 Task: Look for space in Nīmbāhera, India from 4th June, 2023 to 8th June, 2023 for 2 adults in price range Rs.8000 to Rs.16000. Place can be private room with 1  bedroom having 1 bed and 1 bathroom. Property type can be house, flat, guest house, hotel. Amenities needed are: washing machine. Booking option can be shelf check-in. Required host language is English.
Action: Mouse moved to (431, 76)
Screenshot: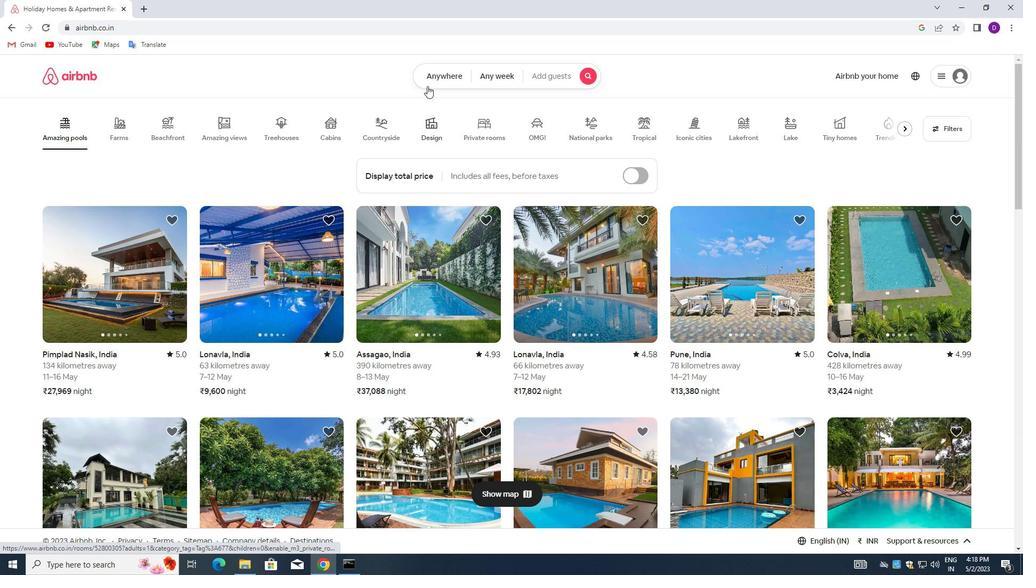 
Action: Mouse pressed left at (431, 76)
Screenshot: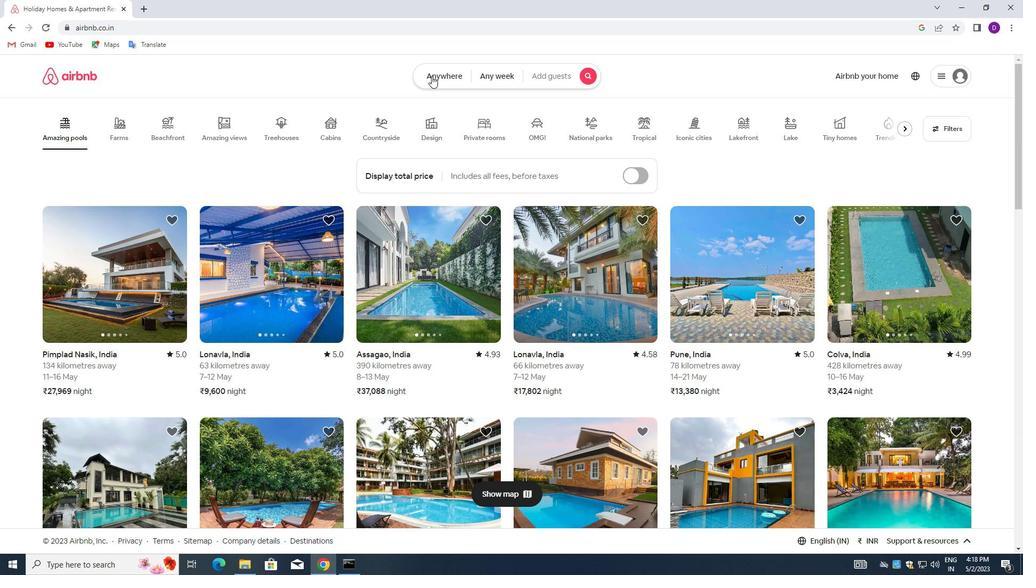 
Action: Mouse moved to (322, 123)
Screenshot: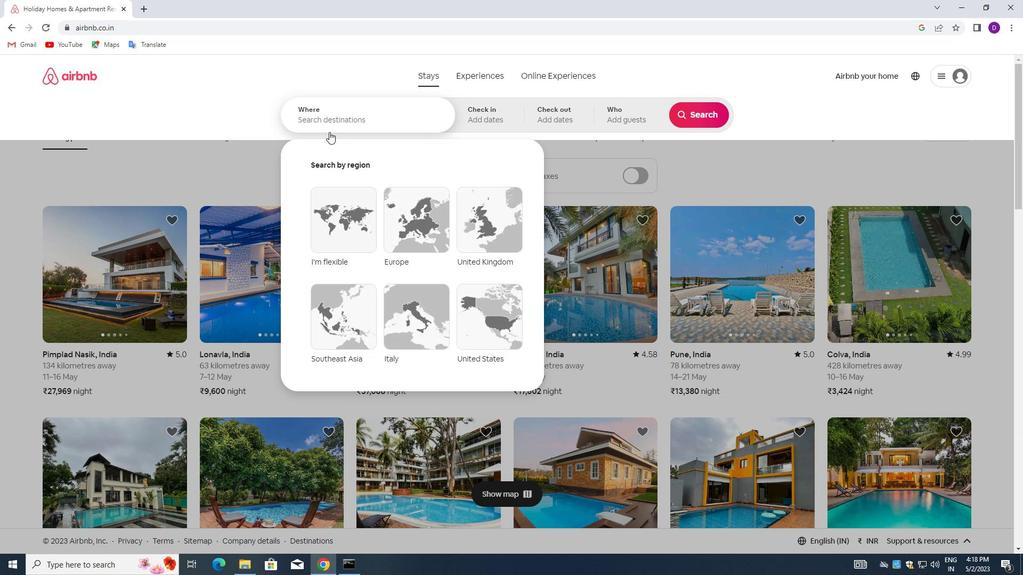 
Action: Mouse pressed left at (322, 123)
Screenshot: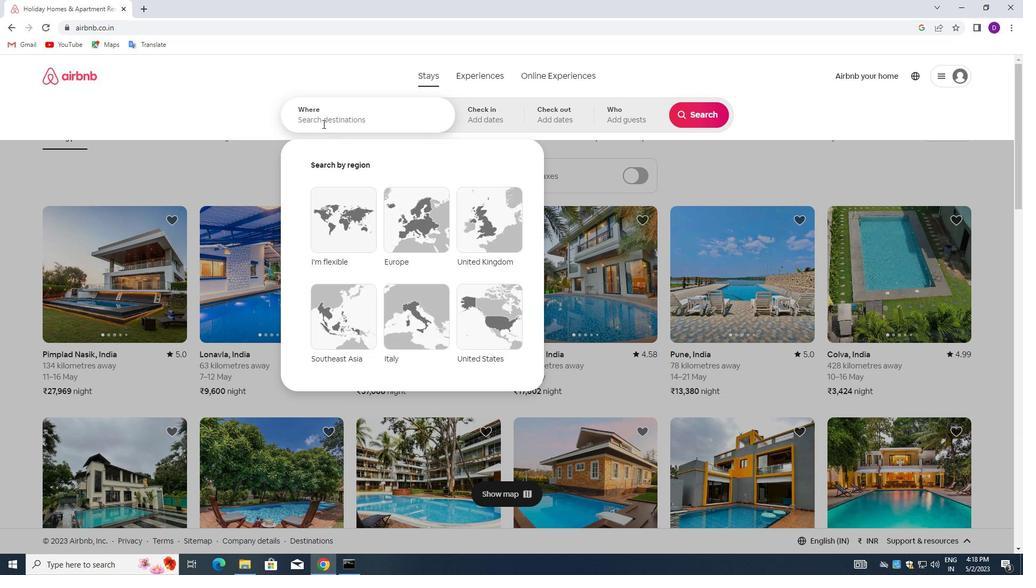 
Action: Mouse moved to (244, 118)
Screenshot: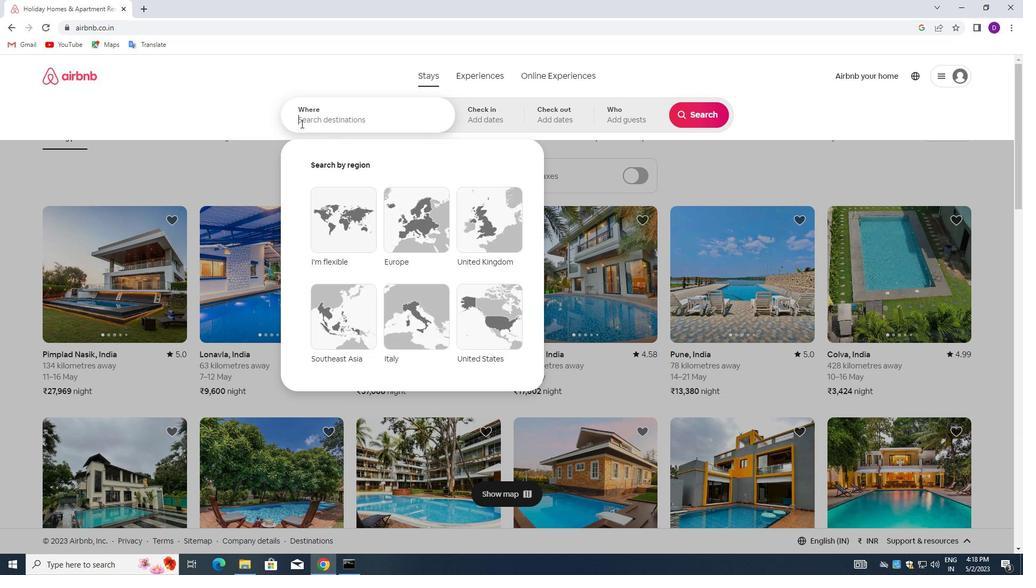 
Action: Key pressed <Key.shift>NIMVA<Key.backspace><Key.backspace>BAJE<Key.backspace><Key.backspace>HERA,<Key.space><Key.shift>INDIA<Key.enter>
Screenshot: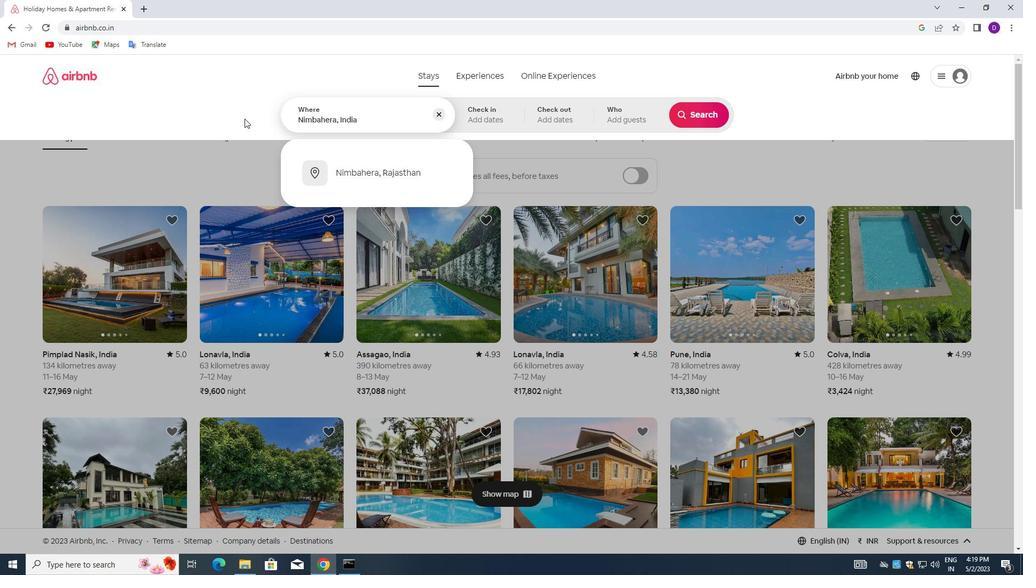 
Action: Mouse moved to (537, 270)
Screenshot: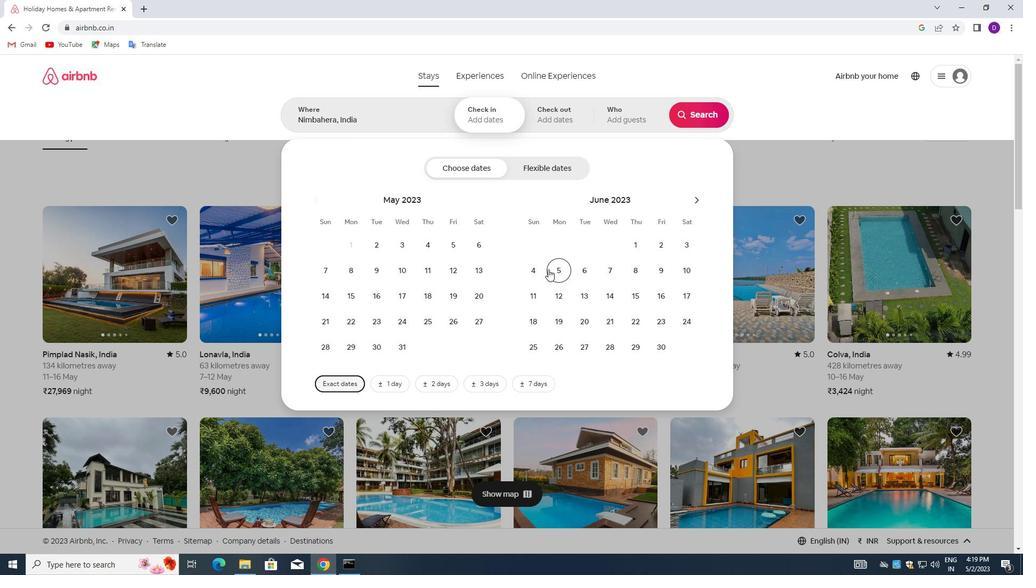 
Action: Mouse pressed left at (537, 270)
Screenshot: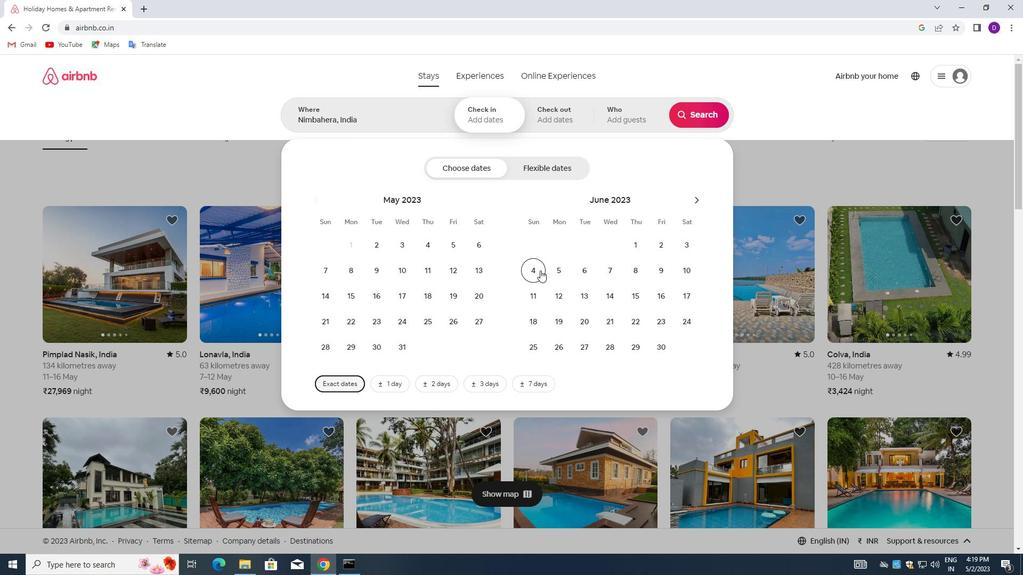 
Action: Mouse moved to (643, 269)
Screenshot: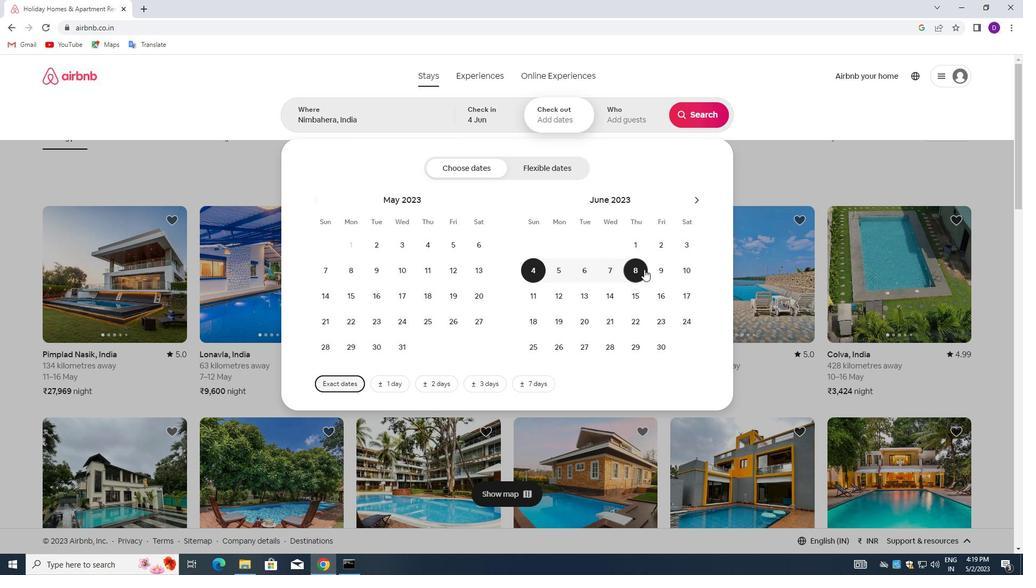 
Action: Mouse pressed left at (643, 269)
Screenshot: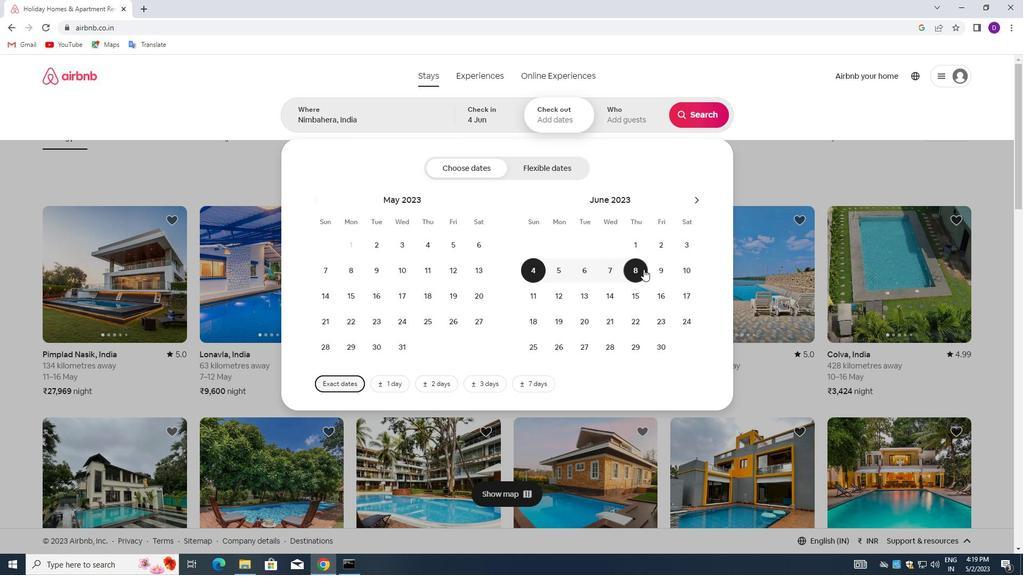
Action: Mouse moved to (622, 122)
Screenshot: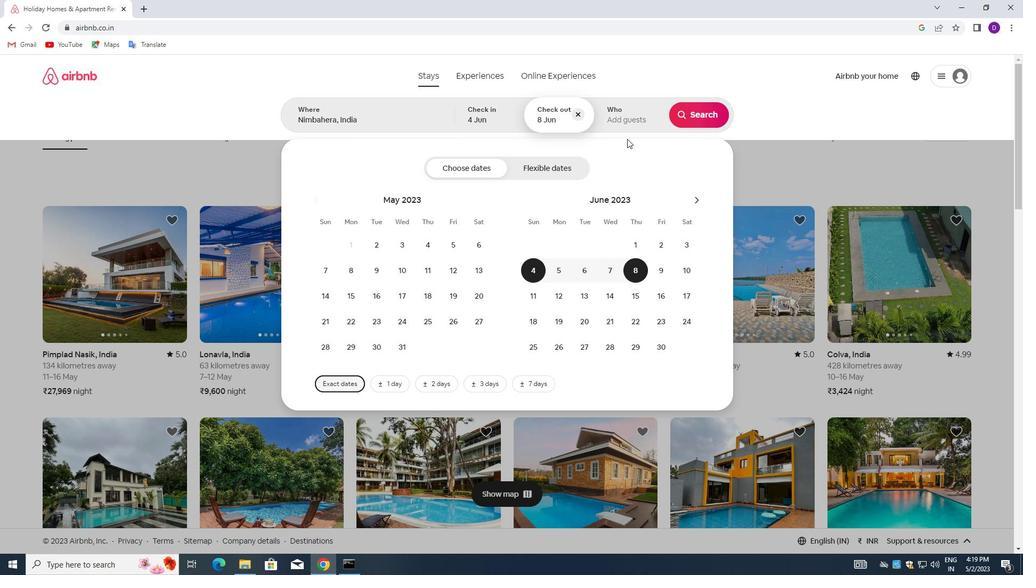 
Action: Mouse pressed left at (622, 122)
Screenshot: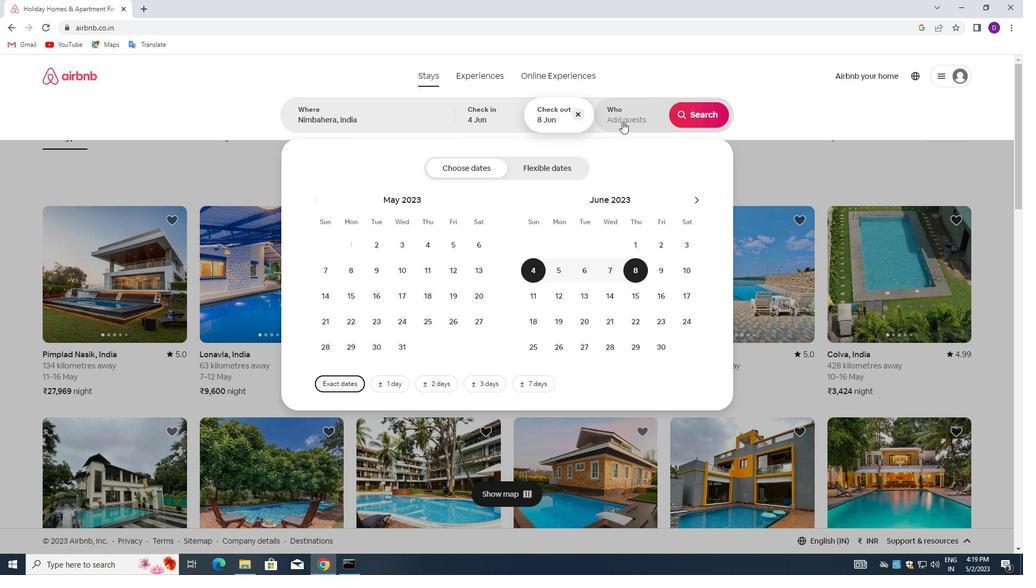 
Action: Mouse moved to (704, 170)
Screenshot: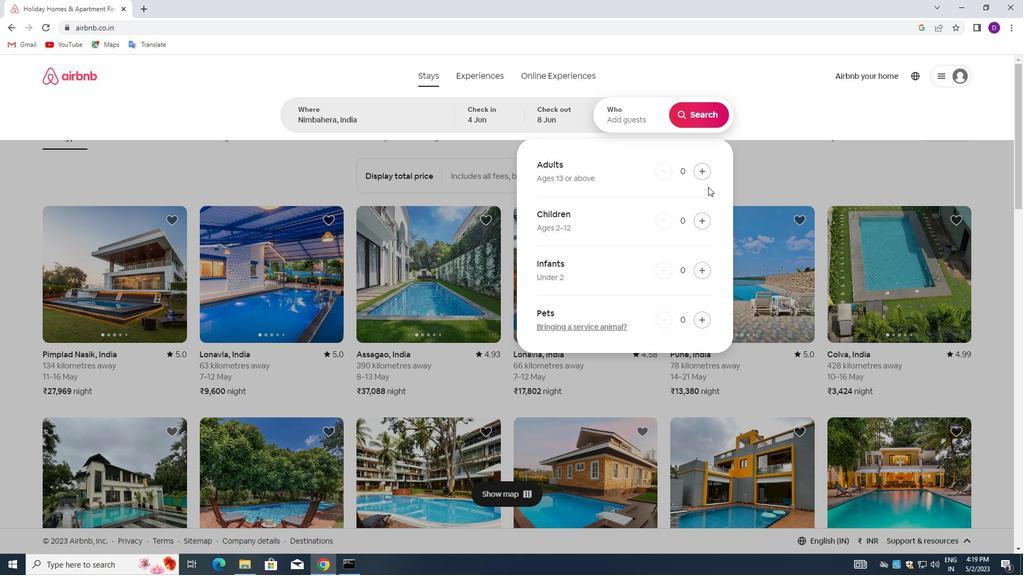 
Action: Mouse pressed left at (704, 170)
Screenshot: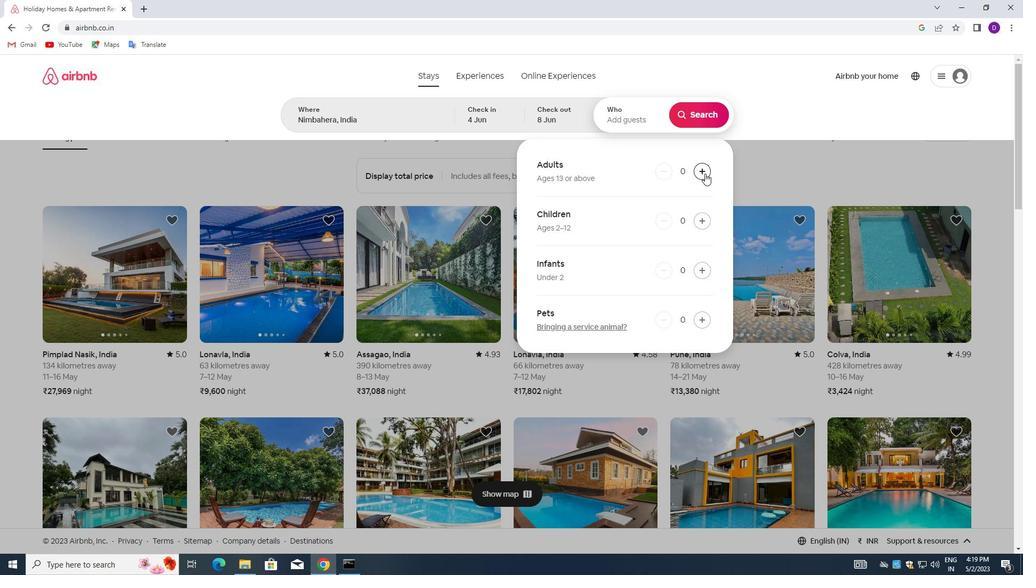 
Action: Mouse pressed left at (704, 170)
Screenshot: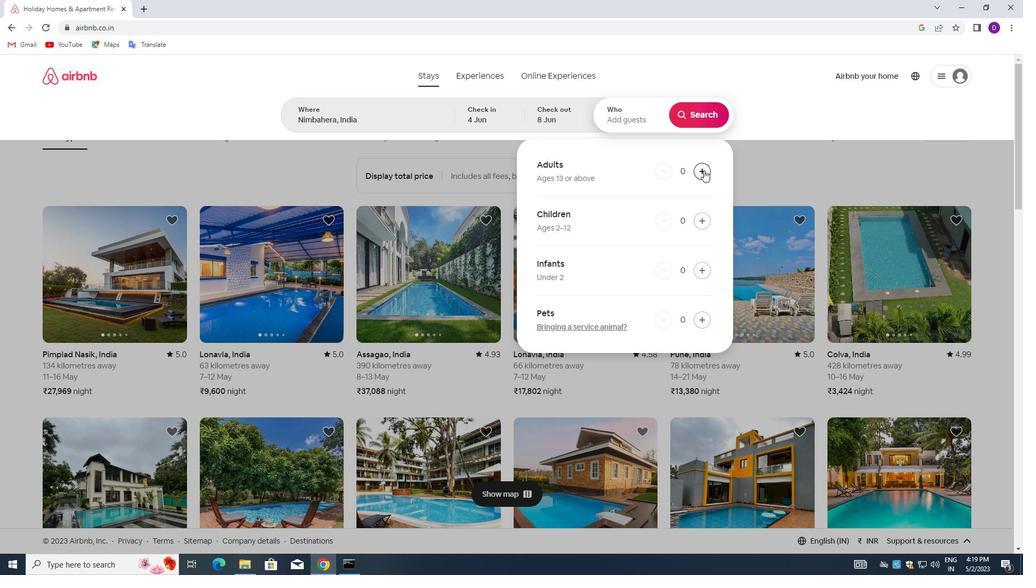 
Action: Mouse moved to (699, 107)
Screenshot: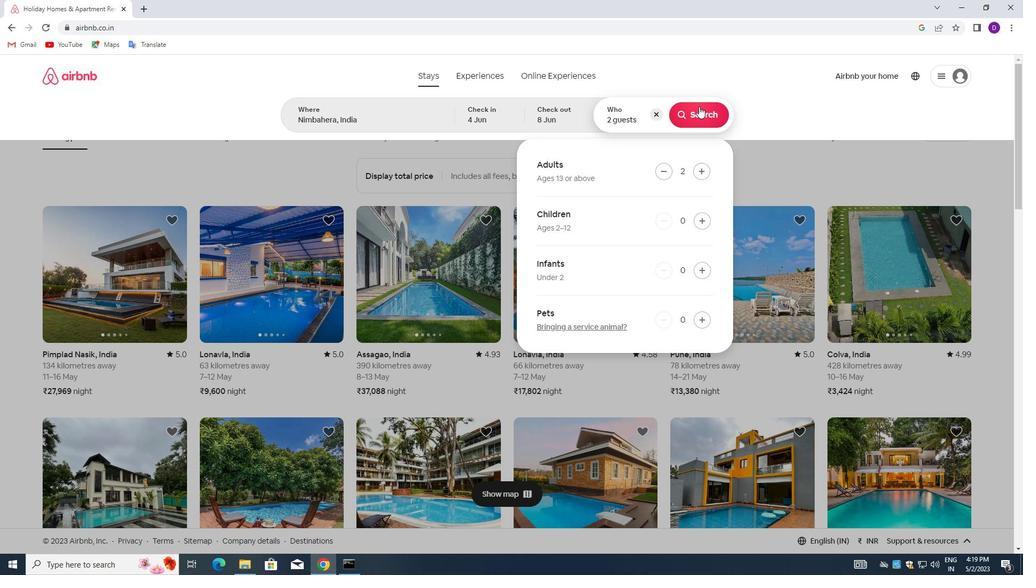 
Action: Mouse pressed left at (699, 107)
Screenshot: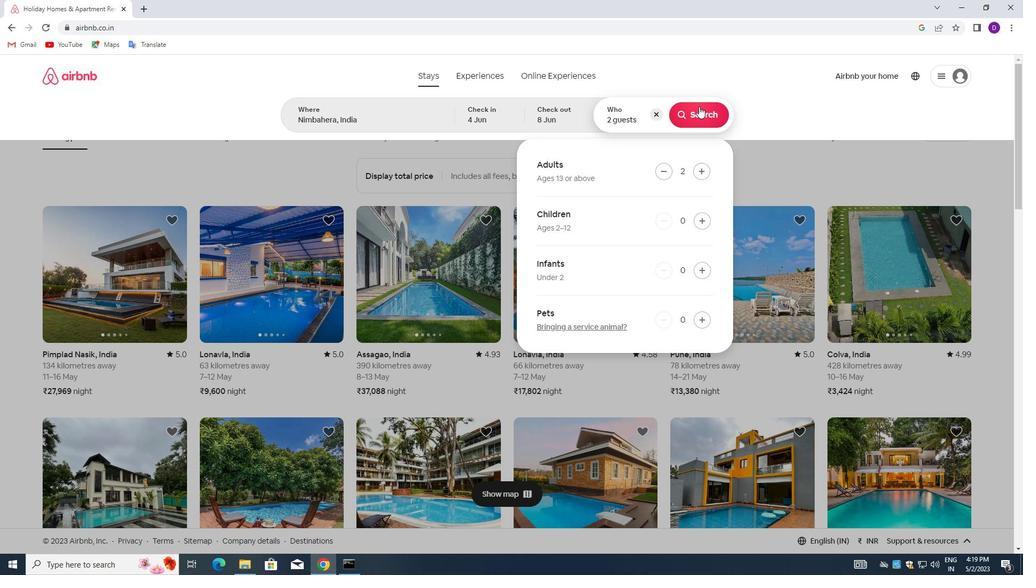
Action: Mouse moved to (969, 123)
Screenshot: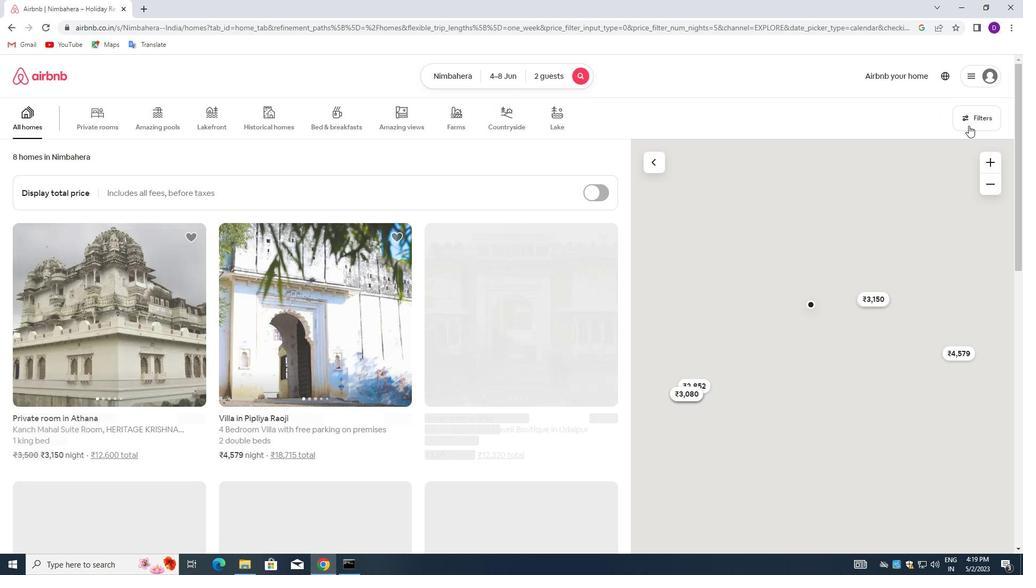 
Action: Mouse pressed left at (969, 123)
Screenshot: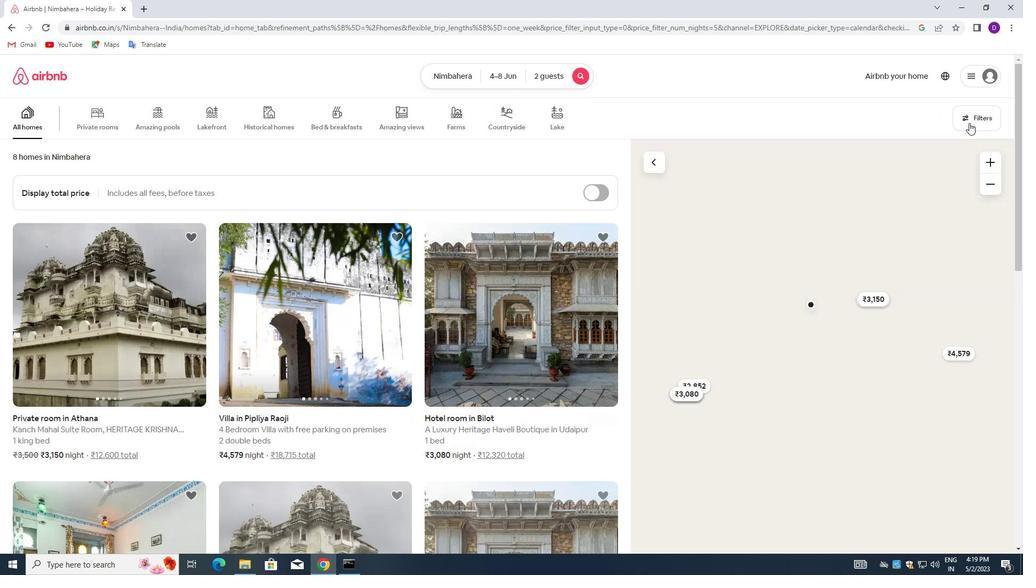 
Action: Mouse moved to (384, 254)
Screenshot: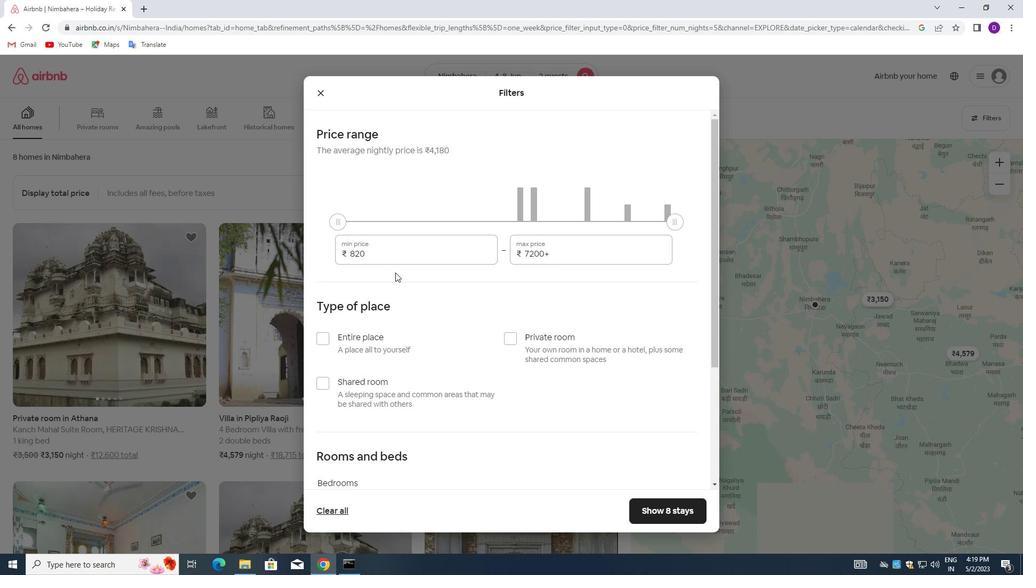 
Action: Mouse pressed left at (384, 254)
Screenshot: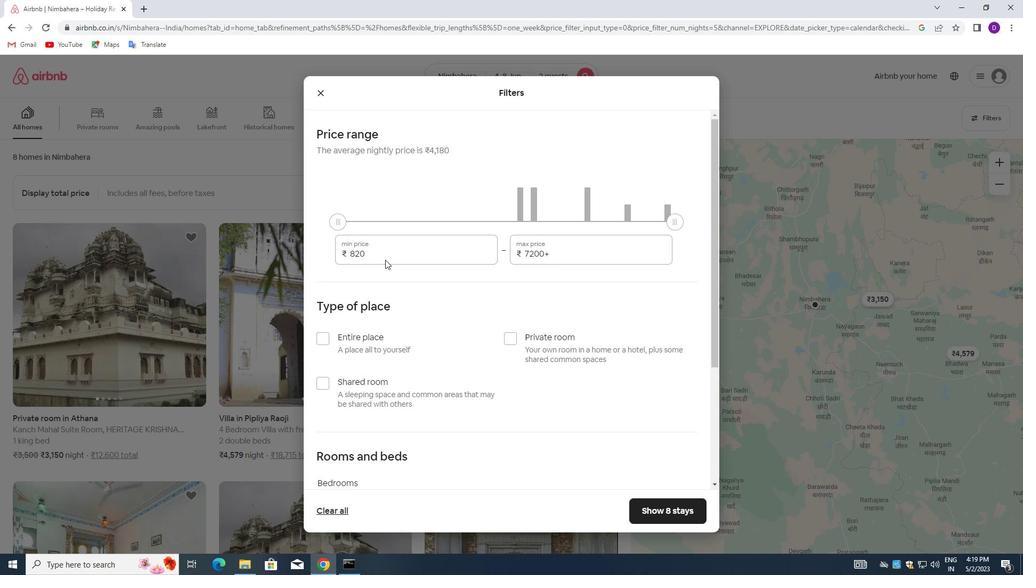 
Action: Mouse pressed left at (384, 254)
Screenshot: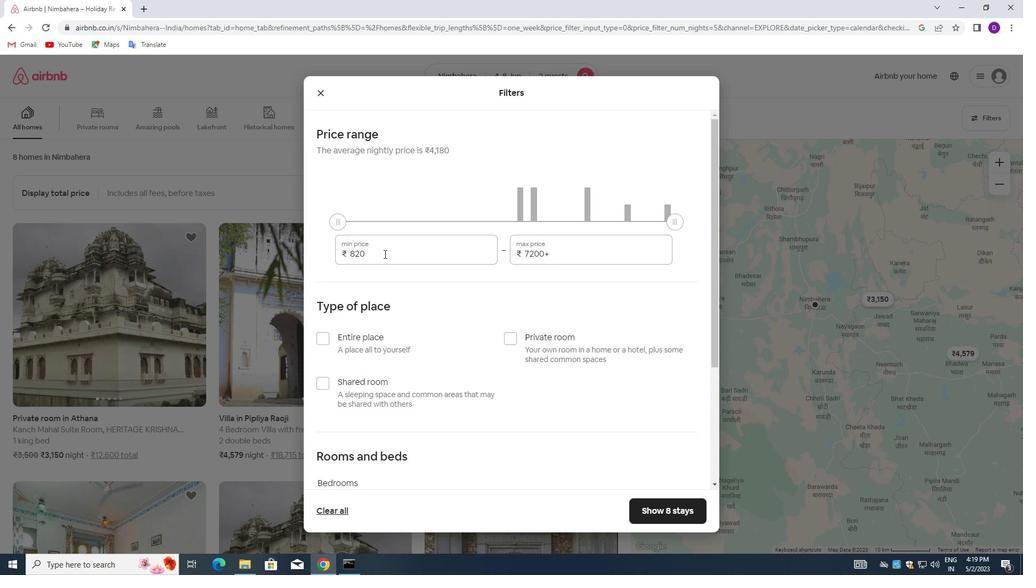 
Action: Key pressed 8000<Key.tab>16000
Screenshot: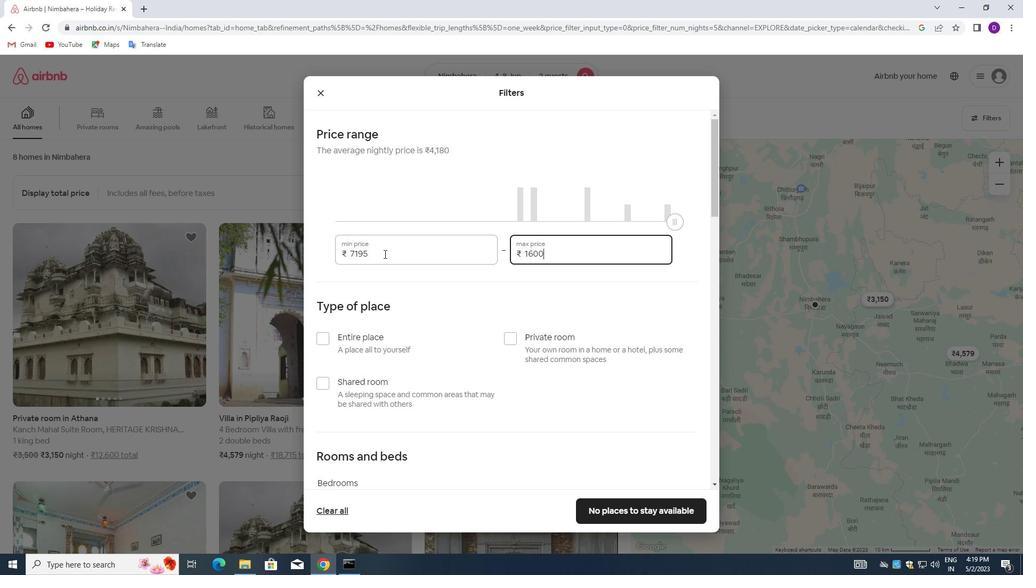 
Action: Mouse moved to (413, 297)
Screenshot: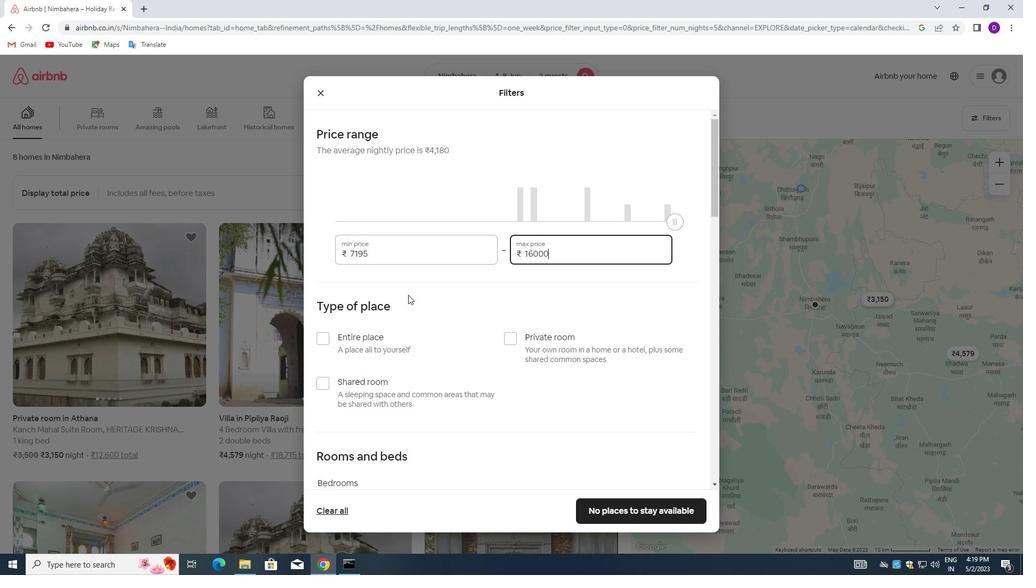 
Action: Mouse scrolled (413, 296) with delta (0, 0)
Screenshot: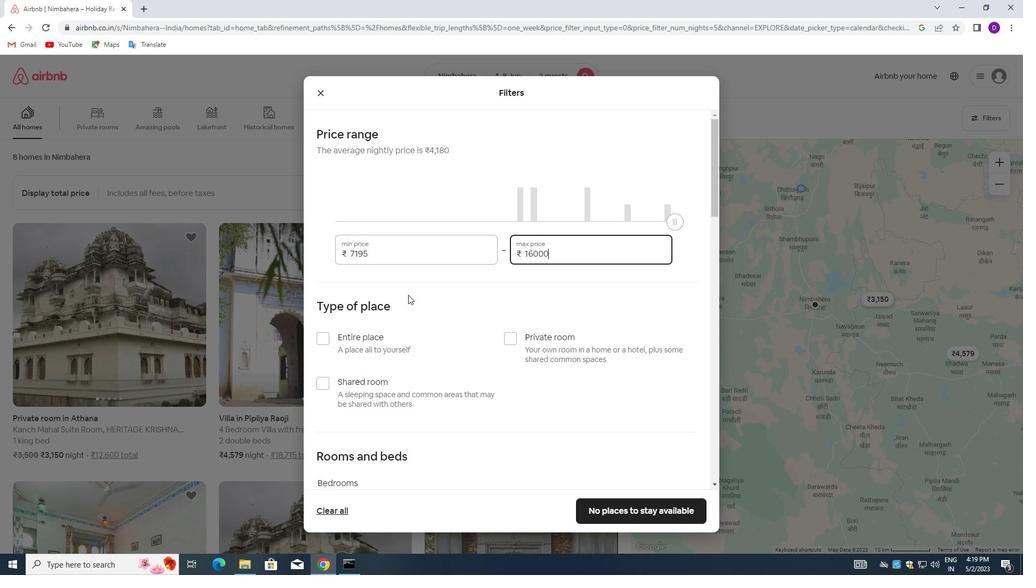 
Action: Mouse moved to (505, 288)
Screenshot: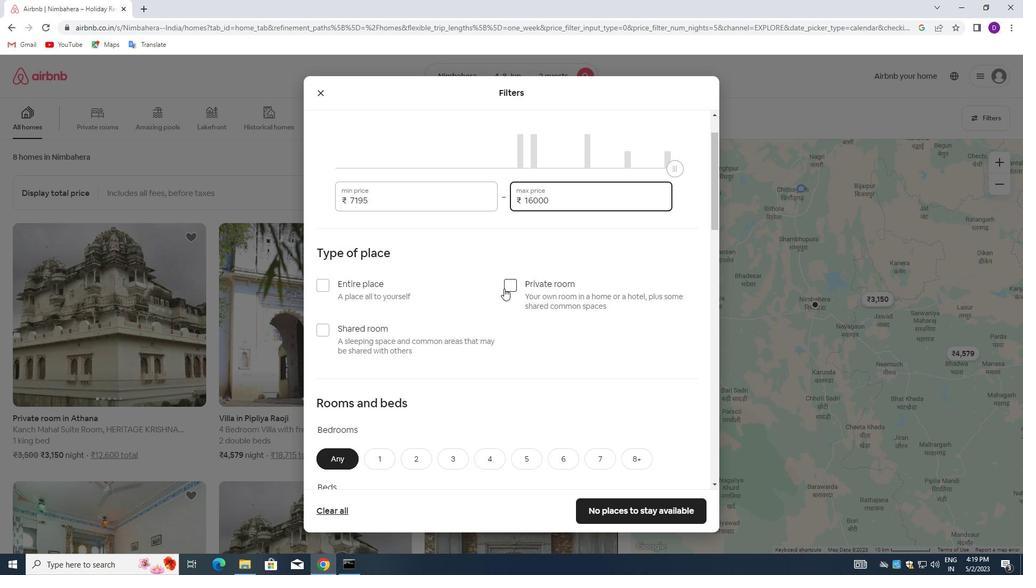 
Action: Mouse pressed left at (505, 288)
Screenshot: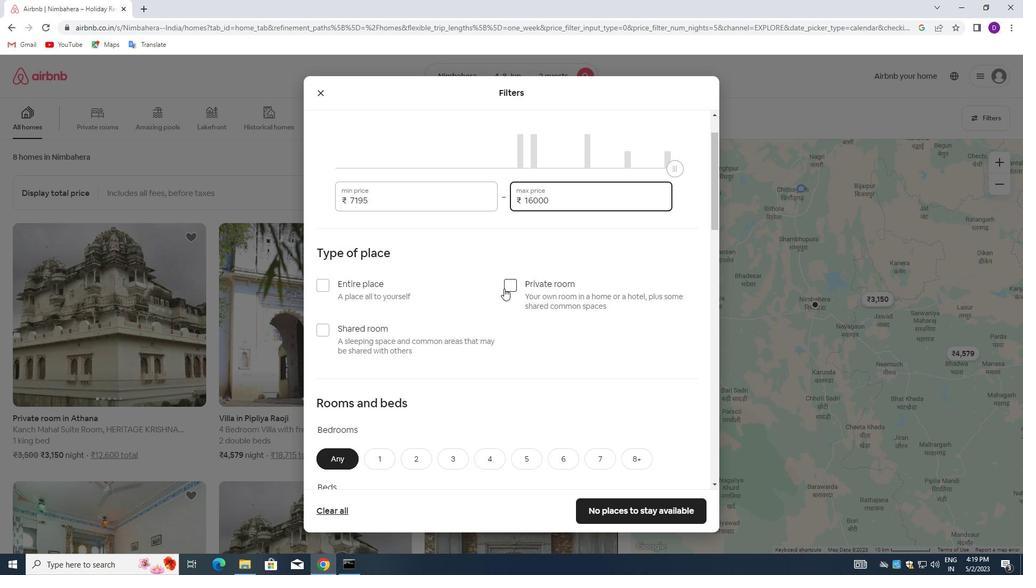 
Action: Mouse moved to (505, 293)
Screenshot: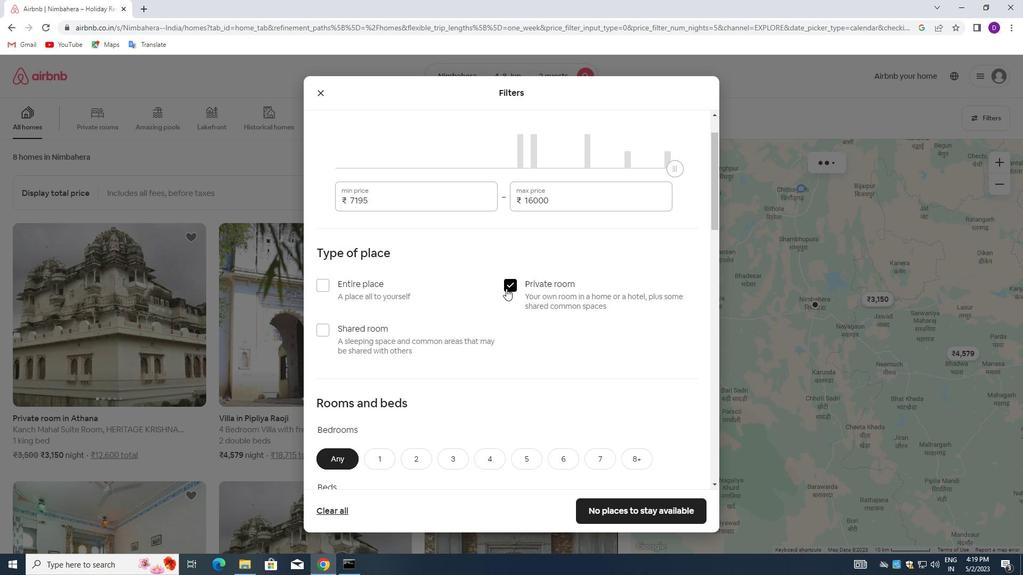 
Action: Mouse scrolled (505, 293) with delta (0, 0)
Screenshot: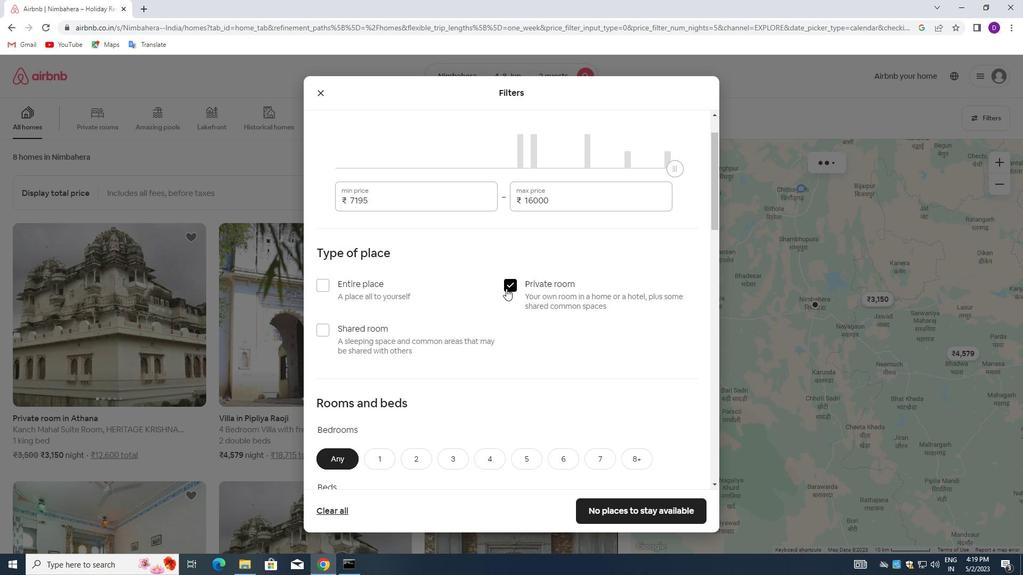 
Action: Mouse moved to (496, 299)
Screenshot: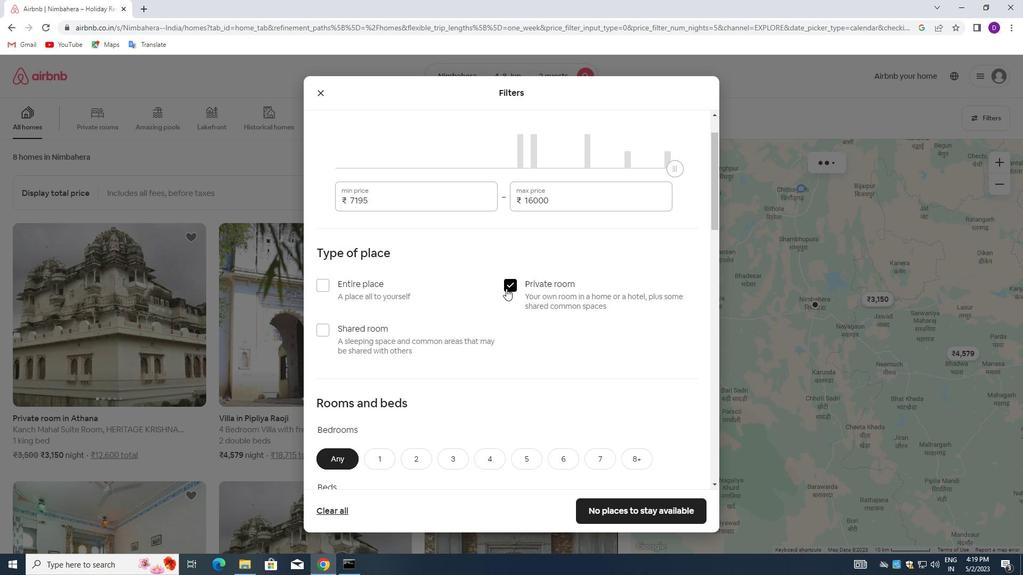 
Action: Mouse scrolled (496, 298) with delta (0, 0)
Screenshot: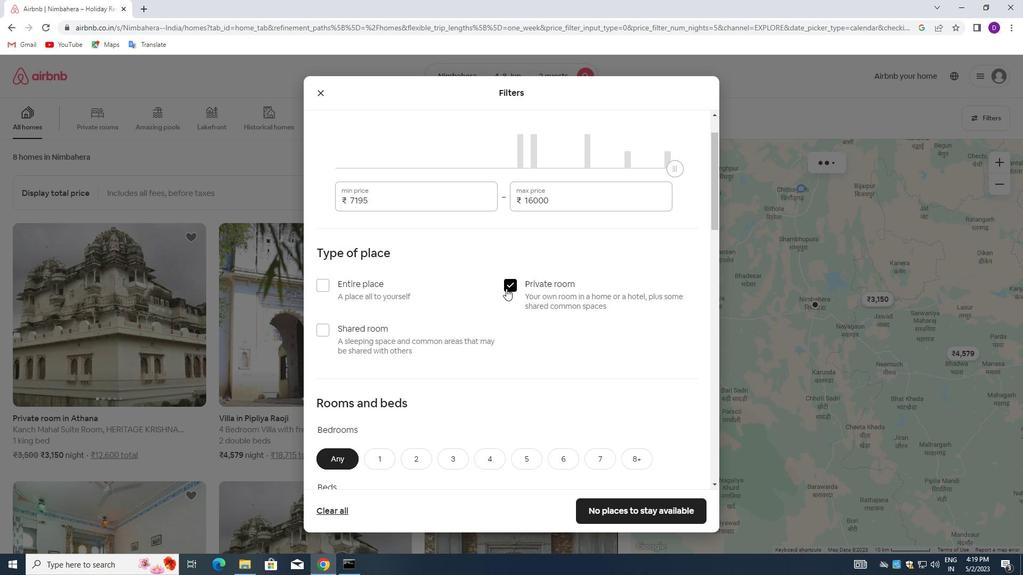 
Action: Mouse moved to (494, 301)
Screenshot: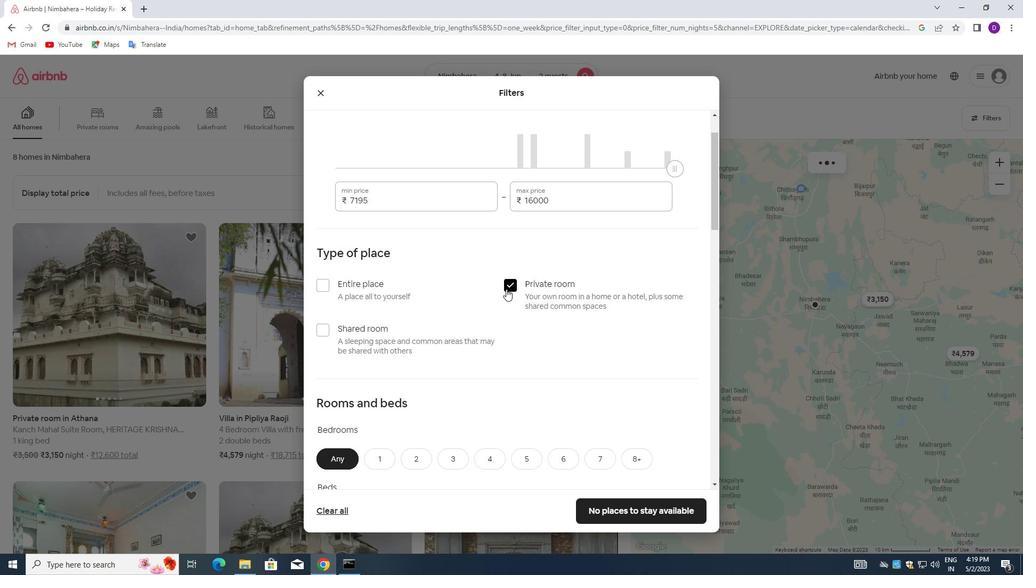 
Action: Mouse scrolled (494, 300) with delta (0, 0)
Screenshot: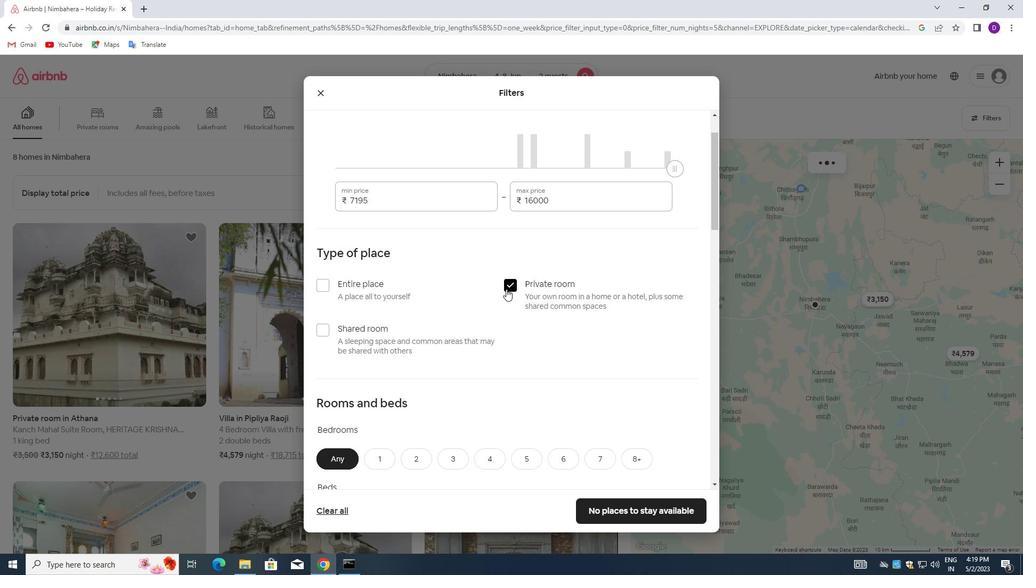 
Action: Mouse moved to (493, 301)
Screenshot: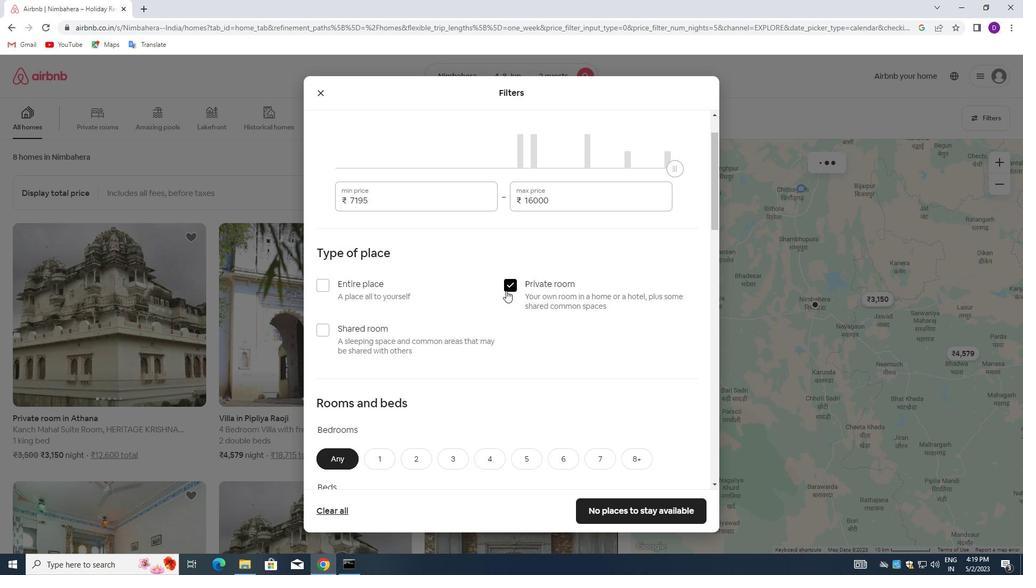 
Action: Mouse scrolled (493, 301) with delta (0, 0)
Screenshot: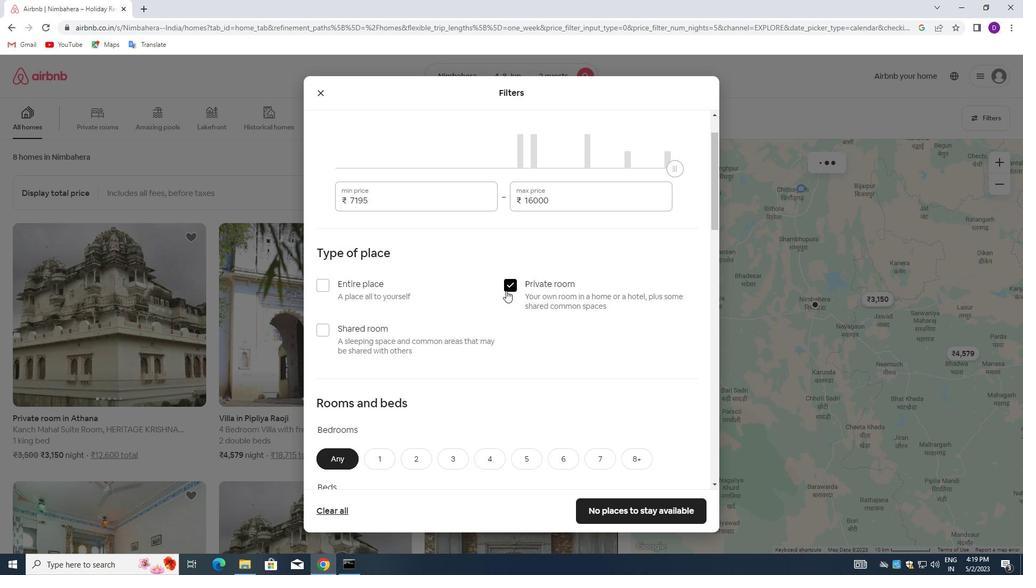 
Action: Mouse moved to (371, 239)
Screenshot: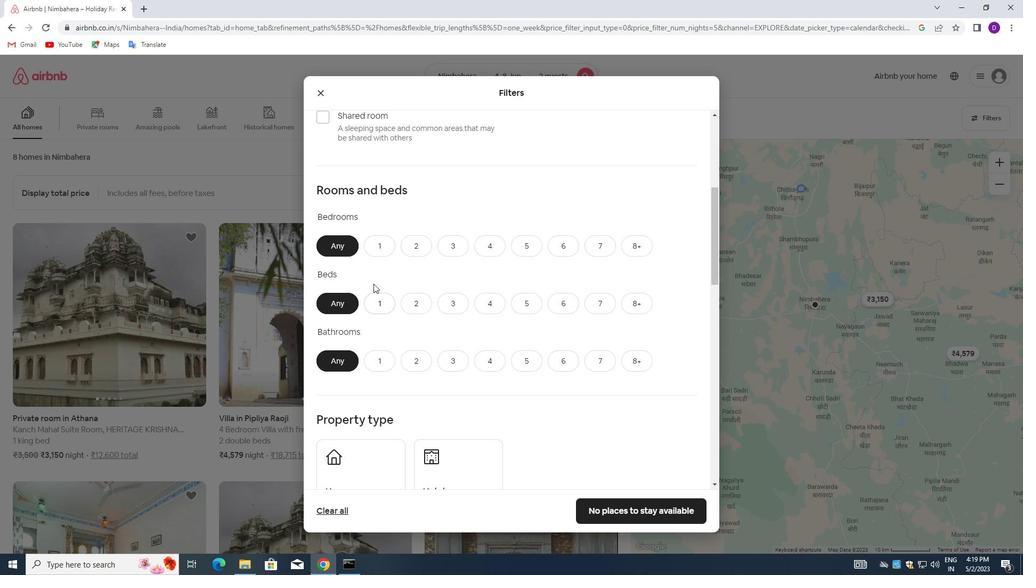 
Action: Mouse pressed left at (371, 239)
Screenshot: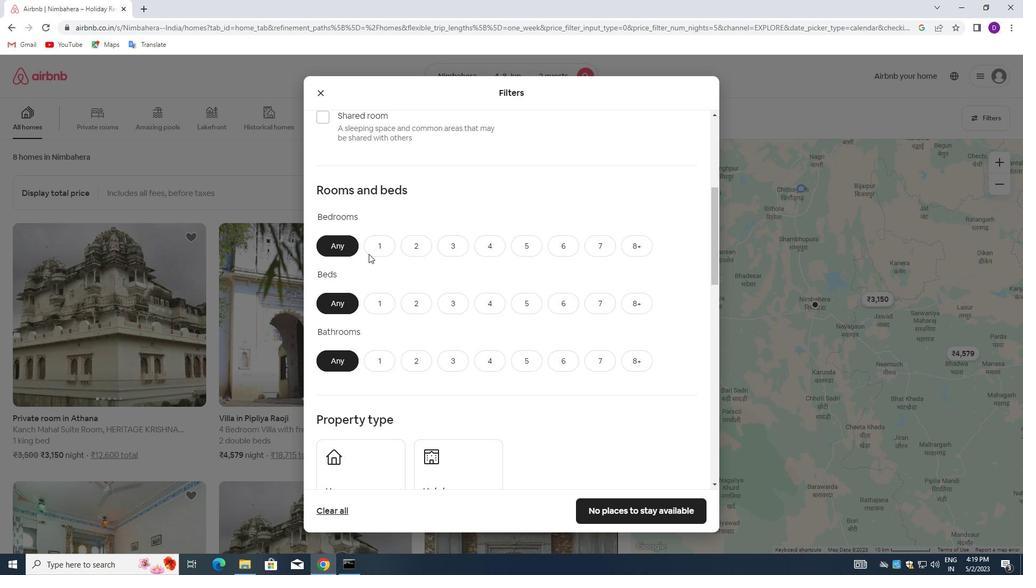 
Action: Mouse moved to (386, 298)
Screenshot: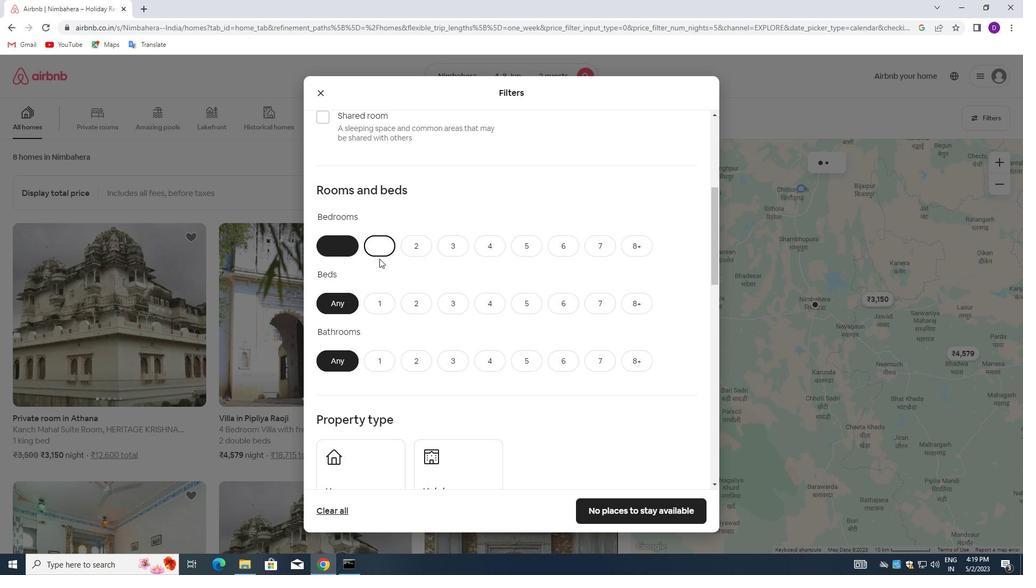 
Action: Mouse pressed left at (386, 298)
Screenshot: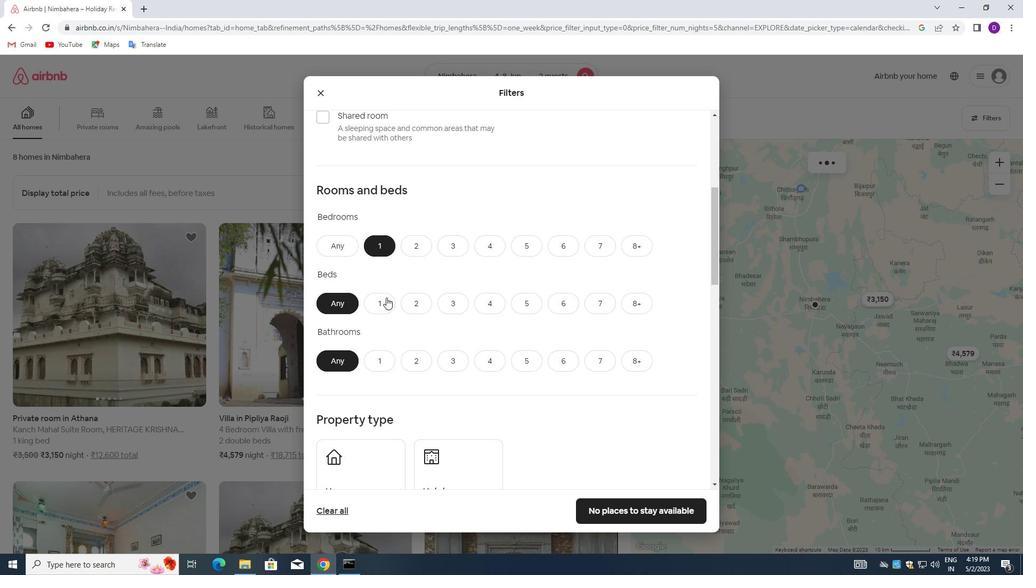 
Action: Mouse moved to (383, 355)
Screenshot: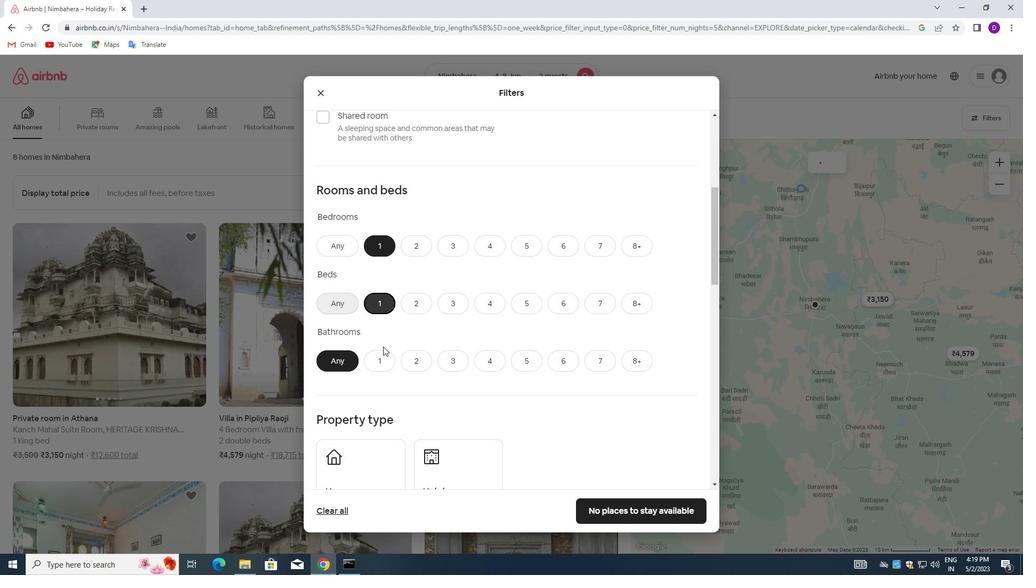 
Action: Mouse pressed left at (383, 355)
Screenshot: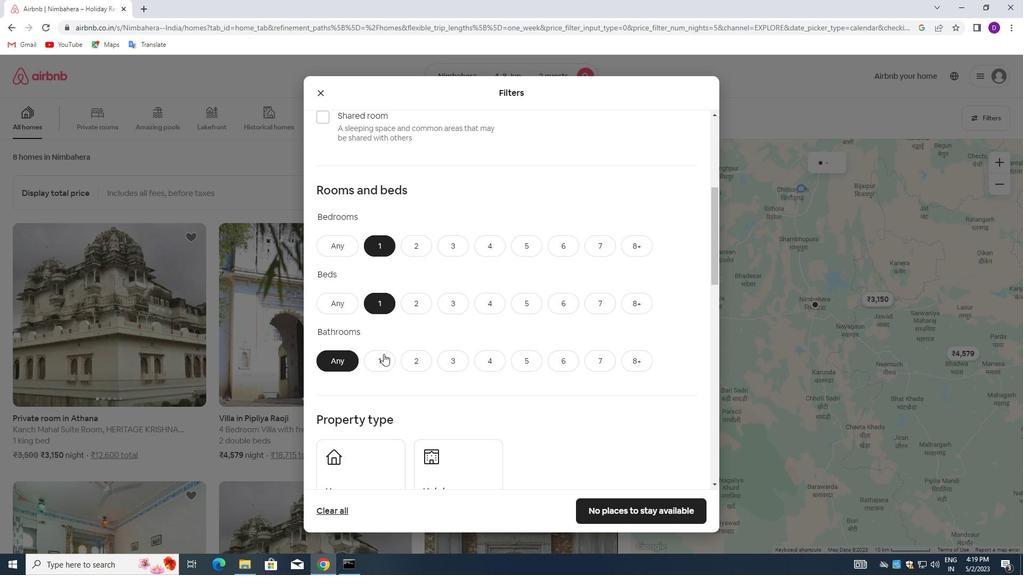 
Action: Mouse moved to (415, 315)
Screenshot: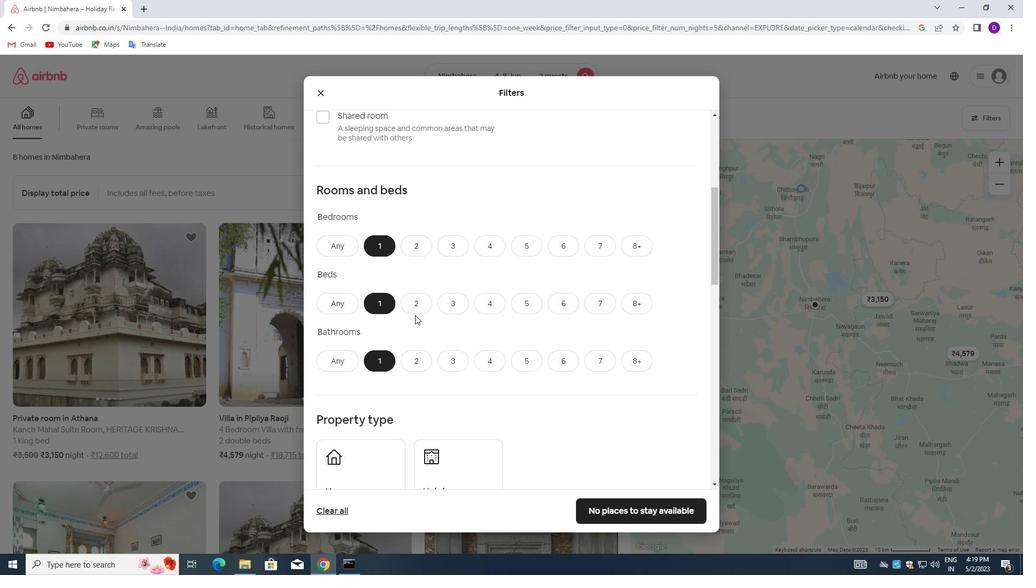 
Action: Mouse scrolled (415, 314) with delta (0, 0)
Screenshot: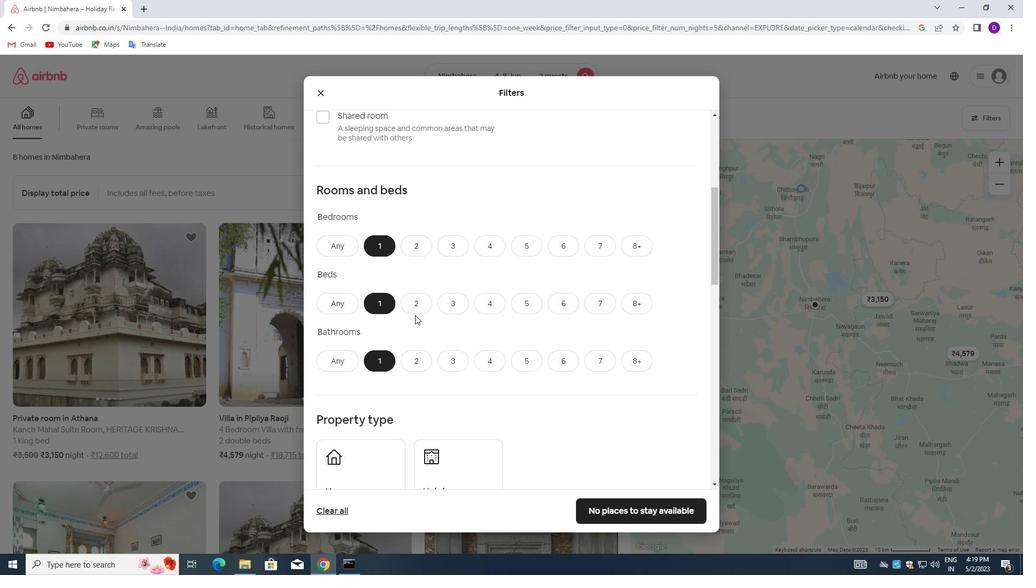 
Action: Mouse moved to (419, 316)
Screenshot: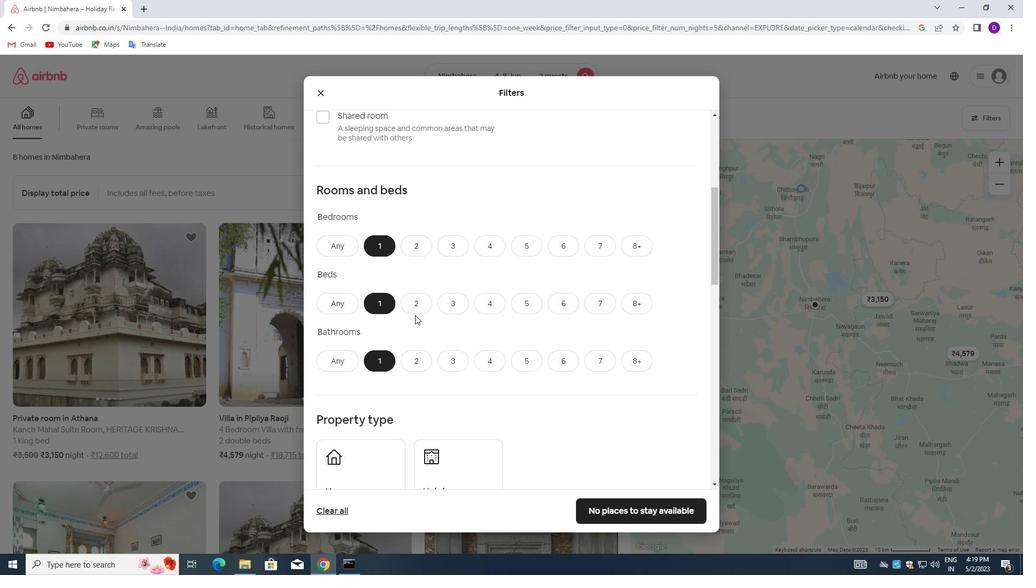 
Action: Mouse scrolled (419, 316) with delta (0, 0)
Screenshot: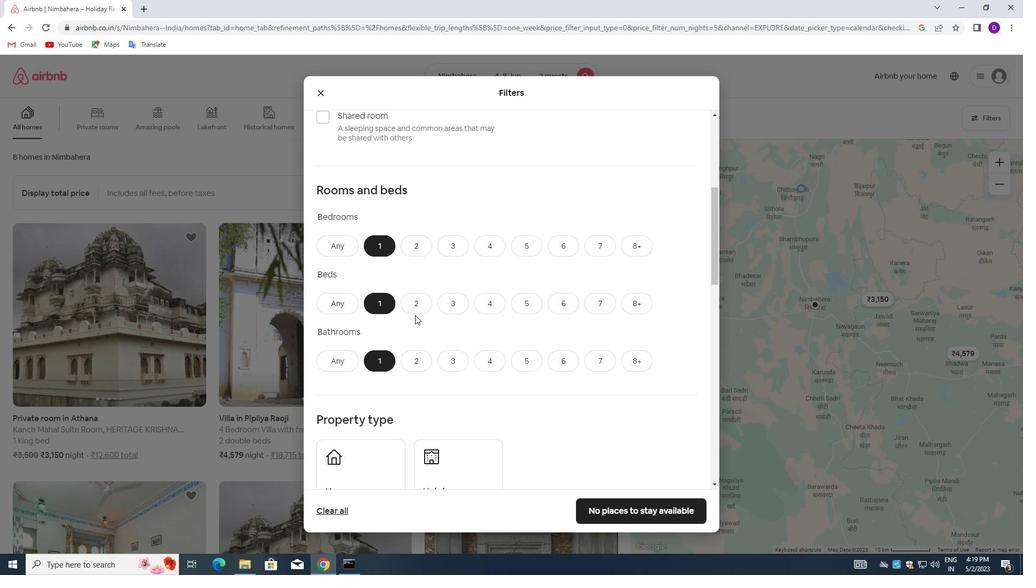 
Action: Mouse moved to (420, 318)
Screenshot: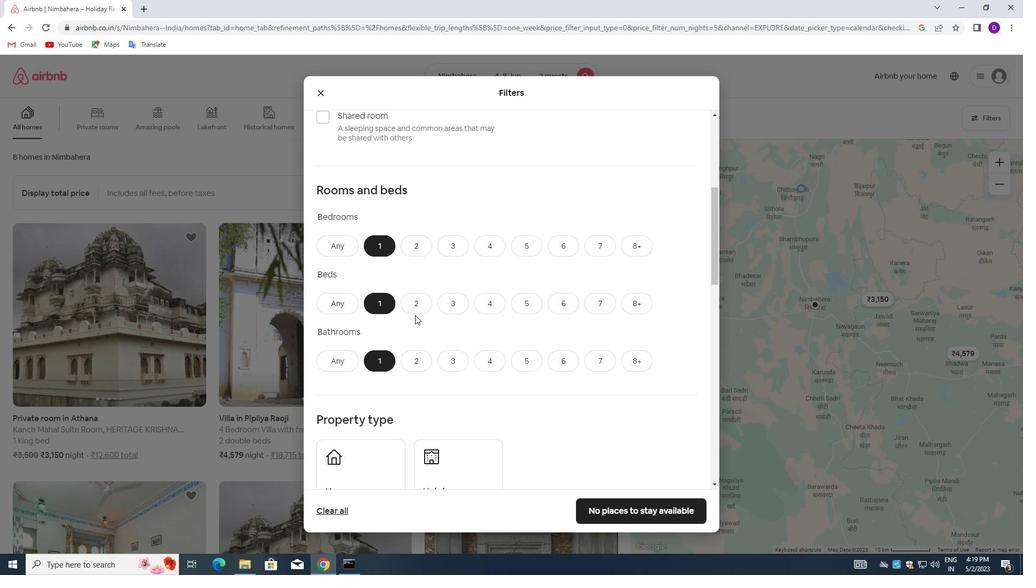 
Action: Mouse scrolled (420, 317) with delta (0, 0)
Screenshot: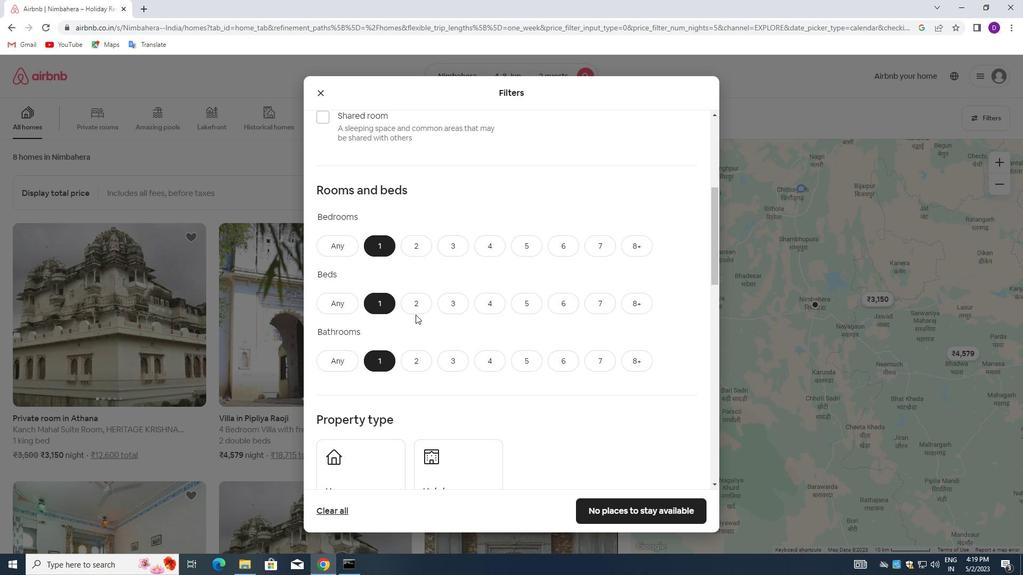 
Action: Mouse moved to (345, 321)
Screenshot: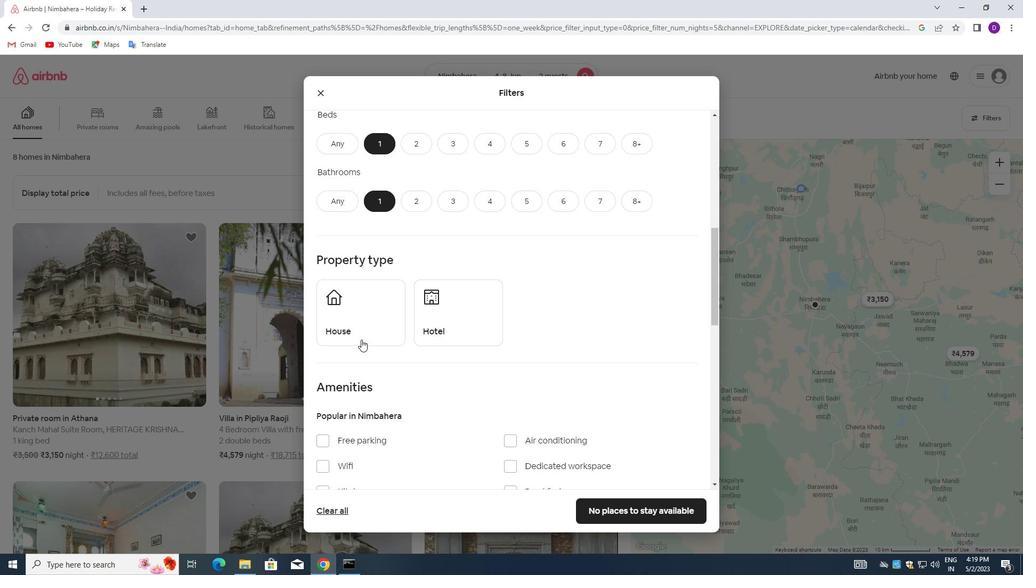 
Action: Mouse pressed left at (345, 321)
Screenshot: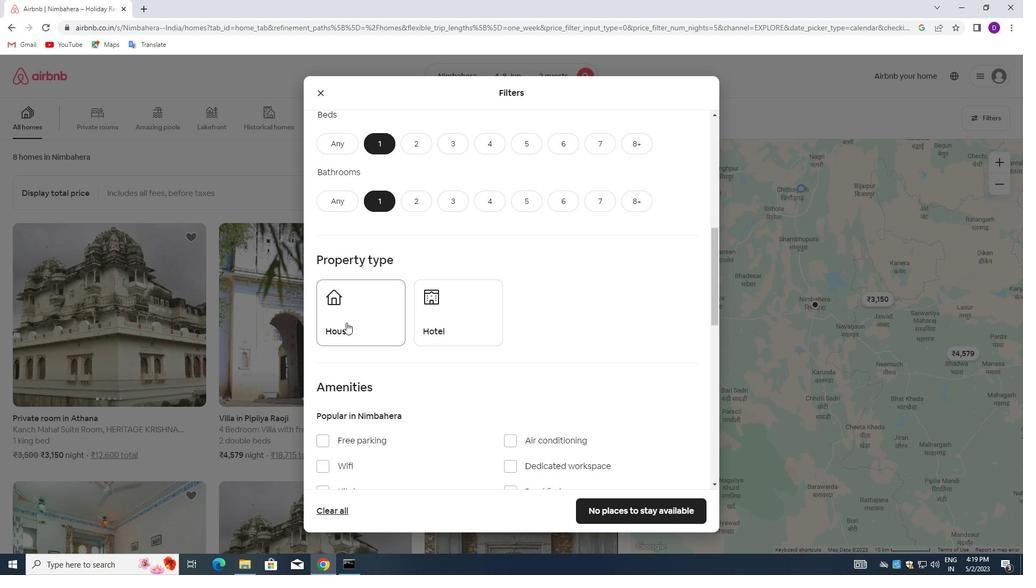 
Action: Mouse moved to (431, 316)
Screenshot: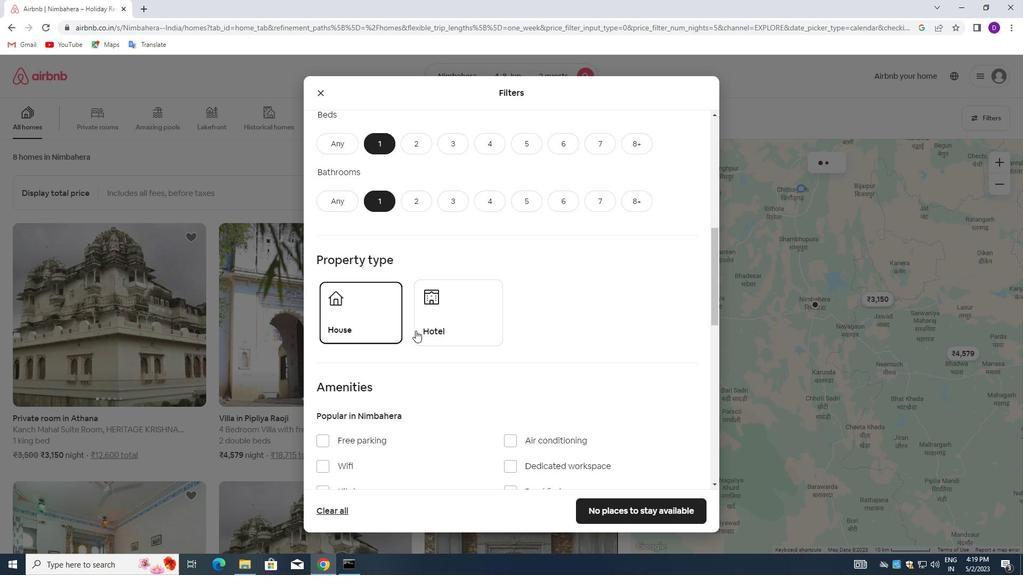 
Action: Mouse pressed left at (431, 316)
Screenshot: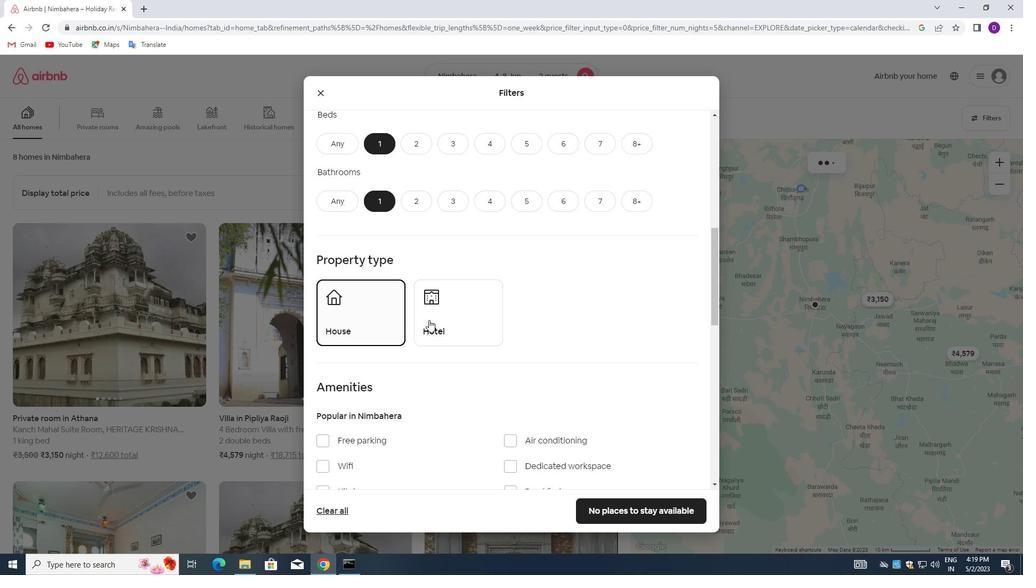 
Action: Mouse moved to (473, 329)
Screenshot: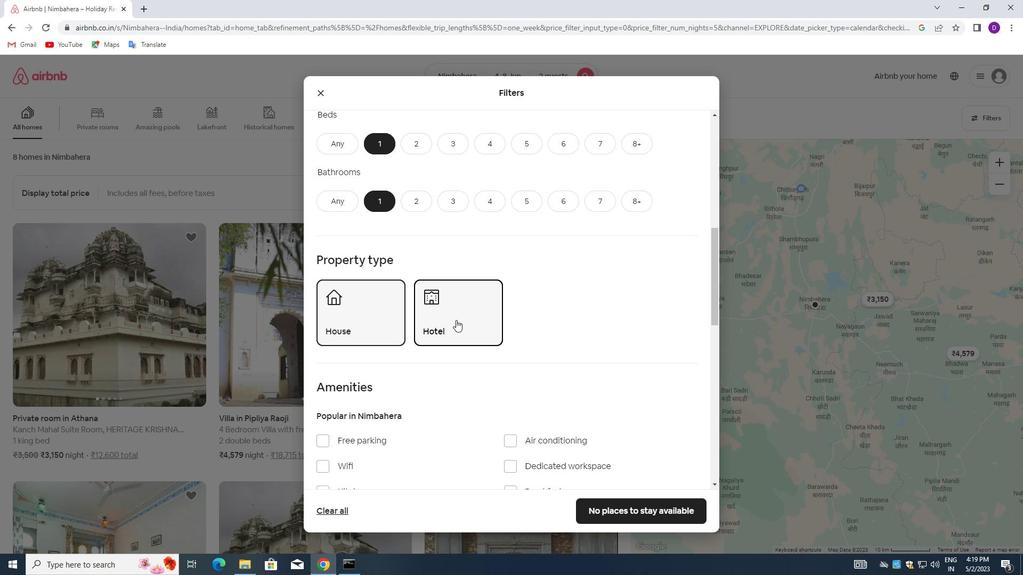 
Action: Mouse scrolled (473, 329) with delta (0, 0)
Screenshot: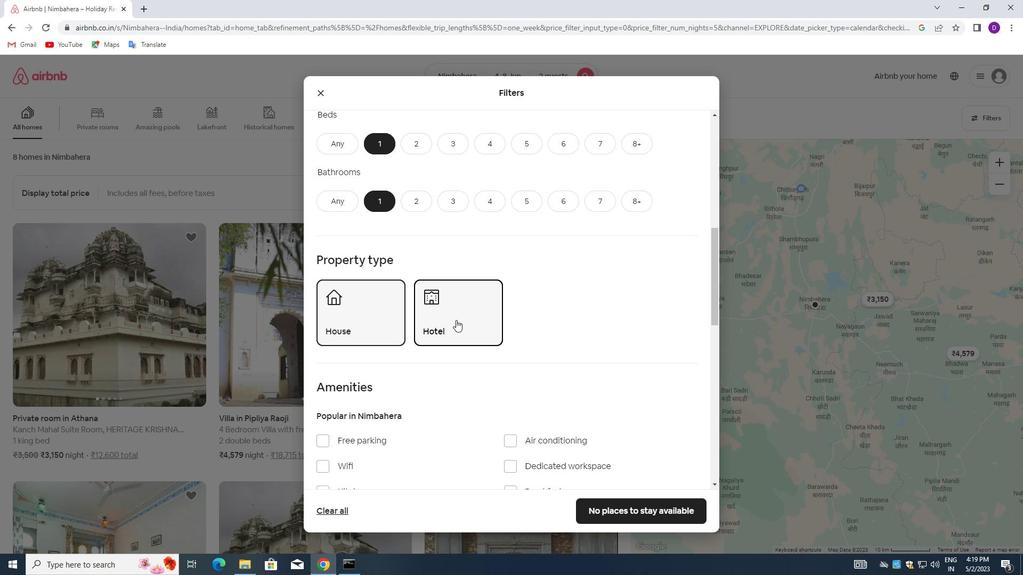
Action: Mouse moved to (474, 330)
Screenshot: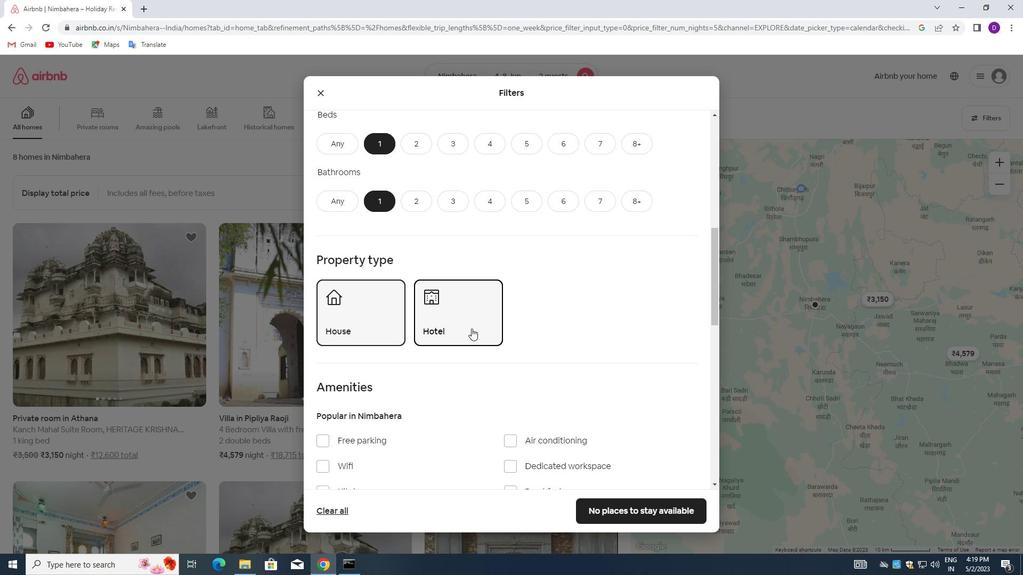 
Action: Mouse scrolled (474, 329) with delta (0, 0)
Screenshot: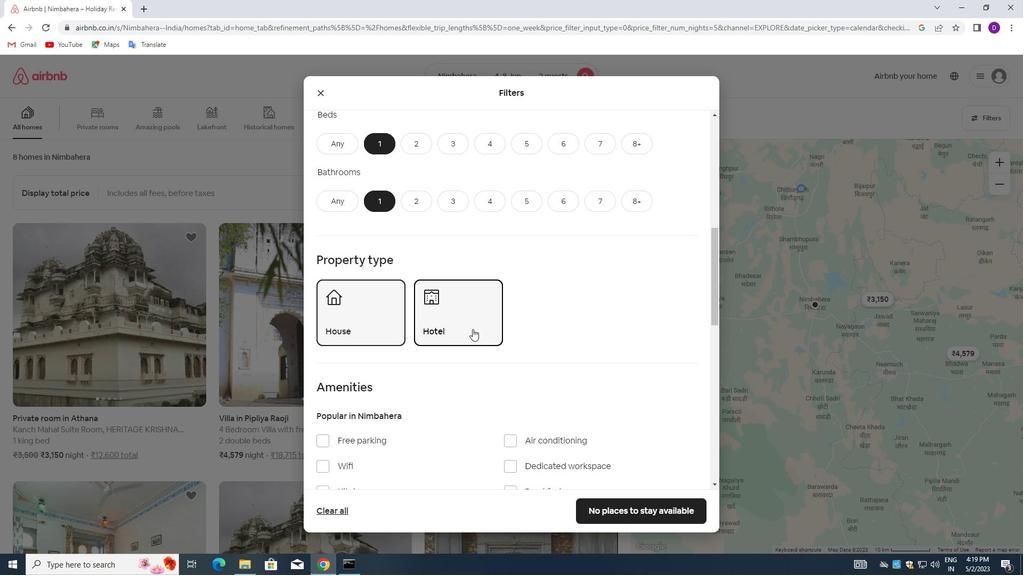 
Action: Mouse moved to (473, 330)
Screenshot: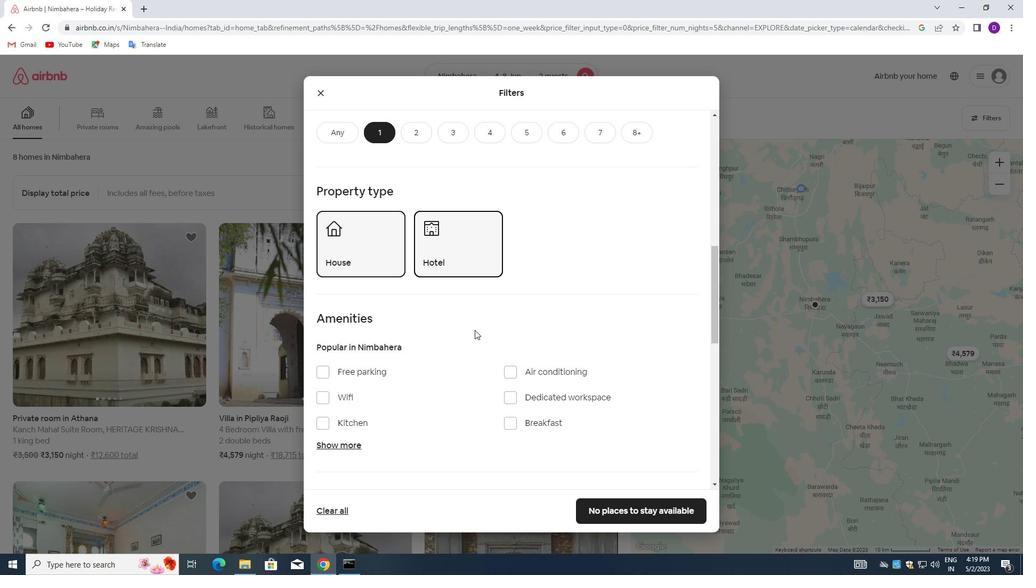 
Action: Mouse scrolled (473, 329) with delta (0, 0)
Screenshot: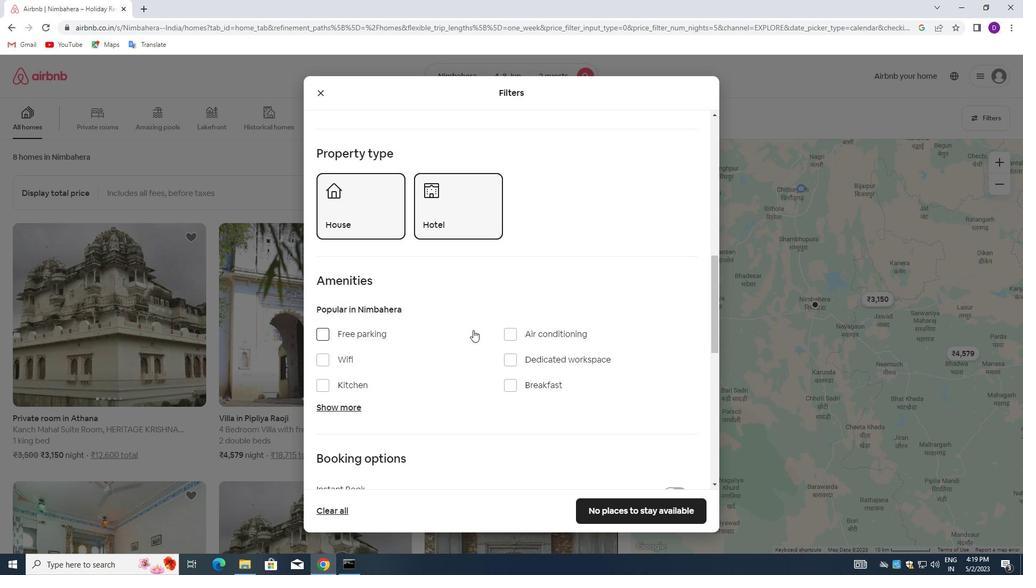 
Action: Mouse scrolled (473, 329) with delta (0, 0)
Screenshot: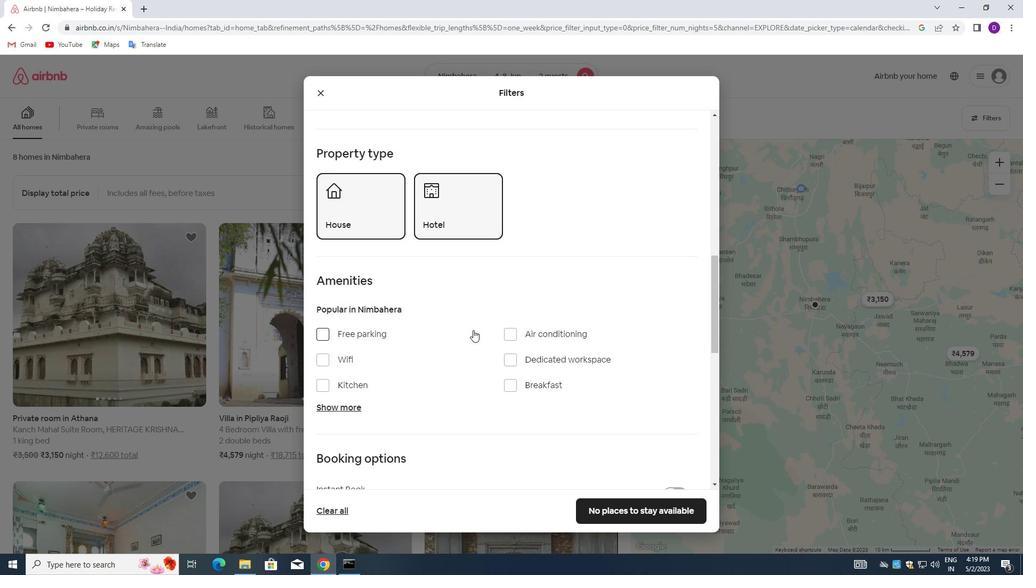 
Action: Mouse moved to (341, 303)
Screenshot: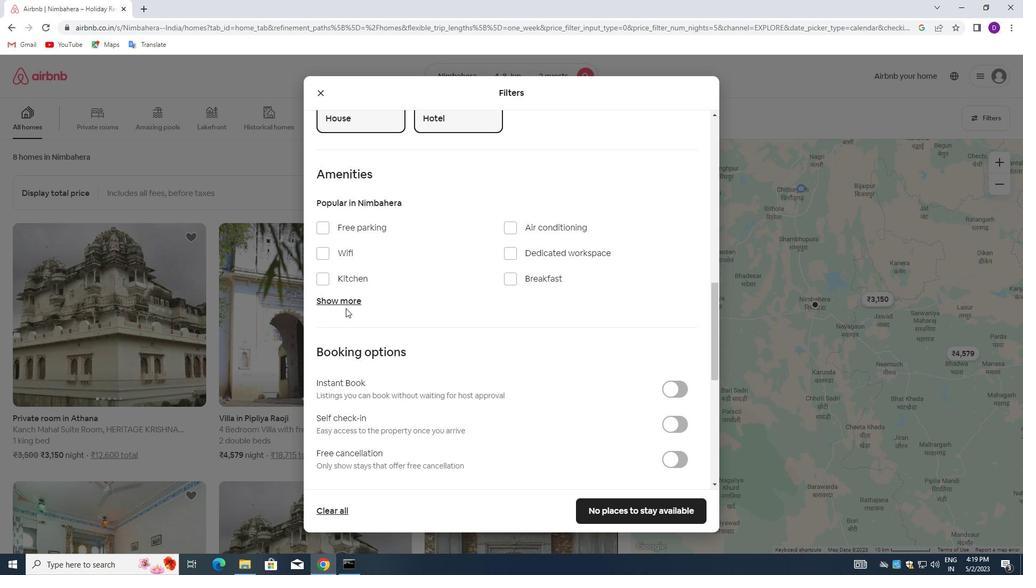 
Action: Mouse pressed left at (341, 303)
Screenshot: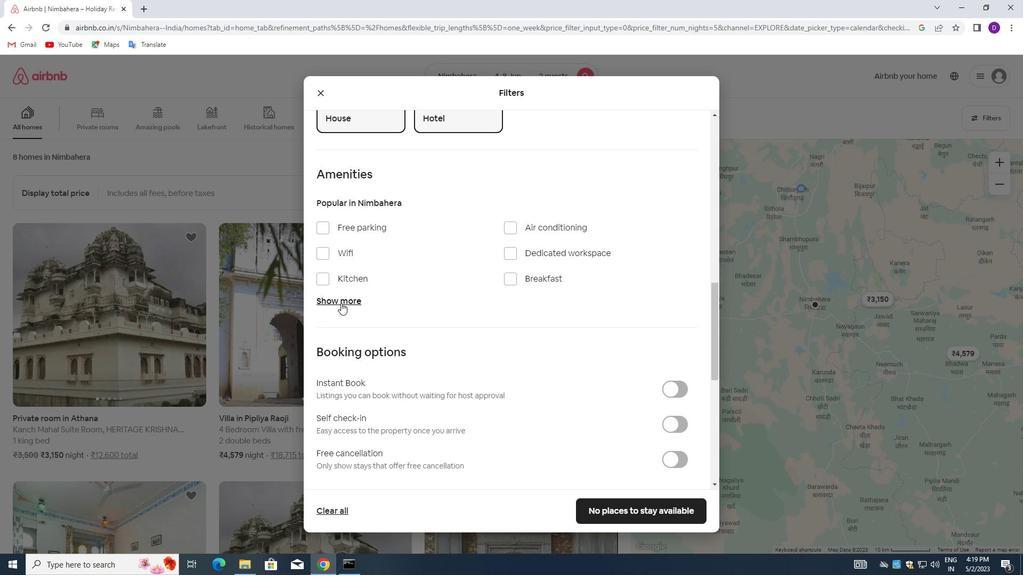 
Action: Mouse moved to (324, 340)
Screenshot: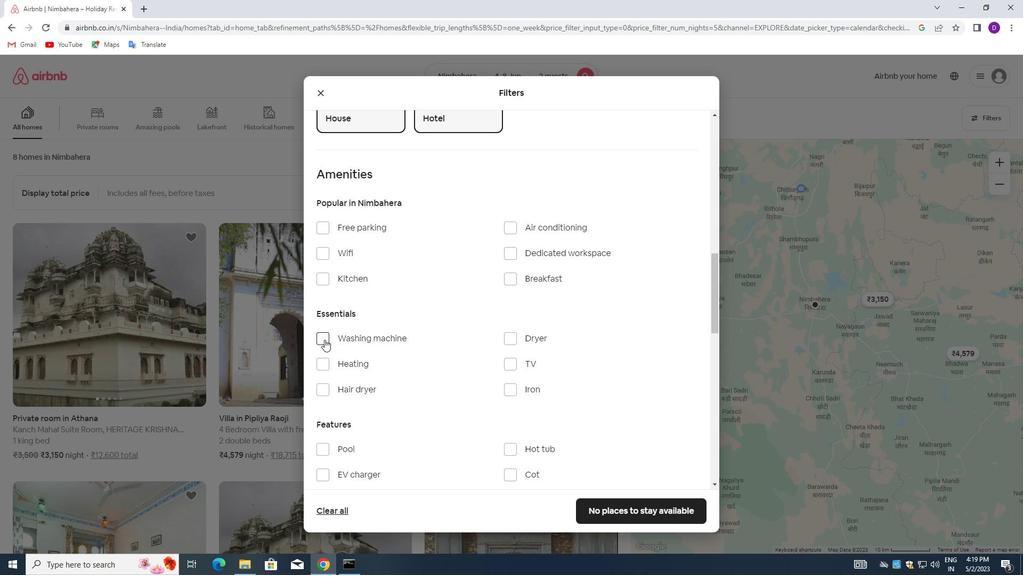 
Action: Mouse pressed left at (324, 340)
Screenshot: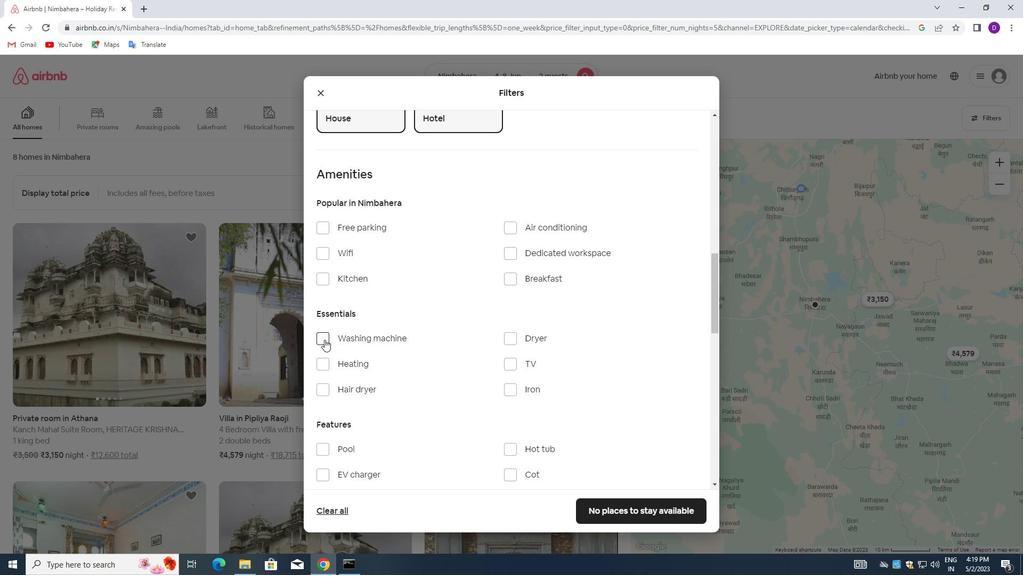 
Action: Mouse moved to (435, 326)
Screenshot: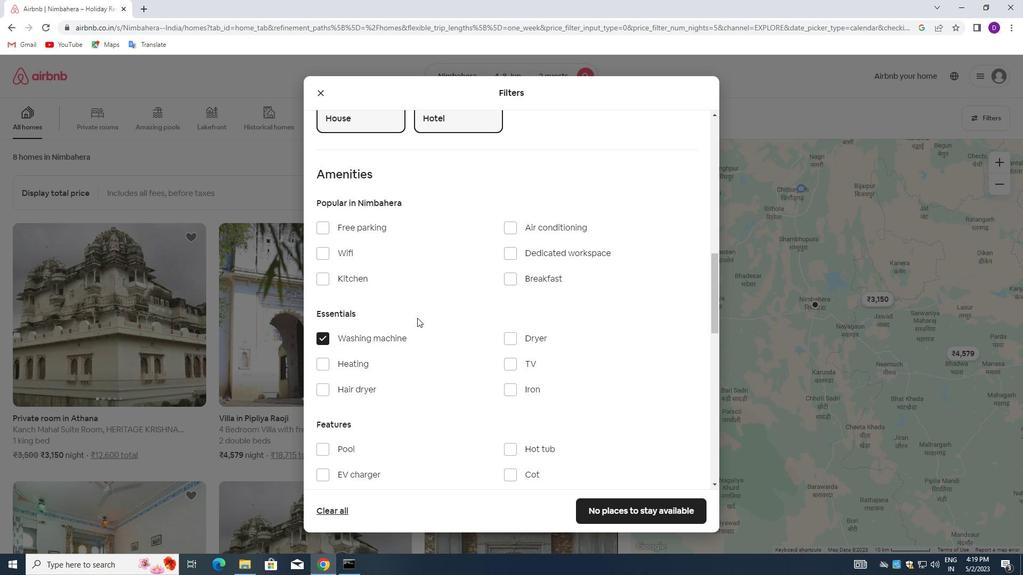 
Action: Mouse scrolled (435, 325) with delta (0, 0)
Screenshot: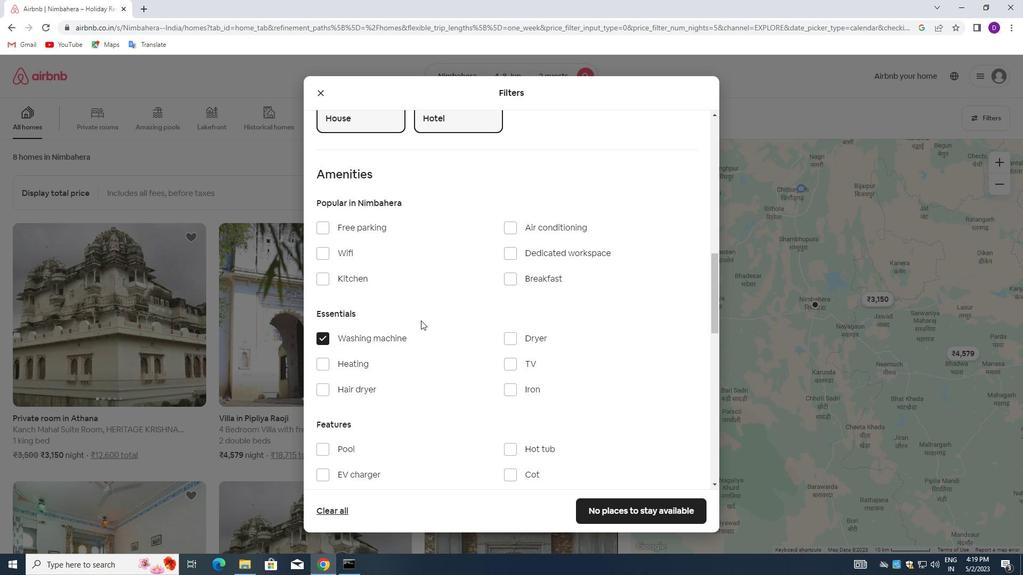 
Action: Mouse moved to (435, 326)
Screenshot: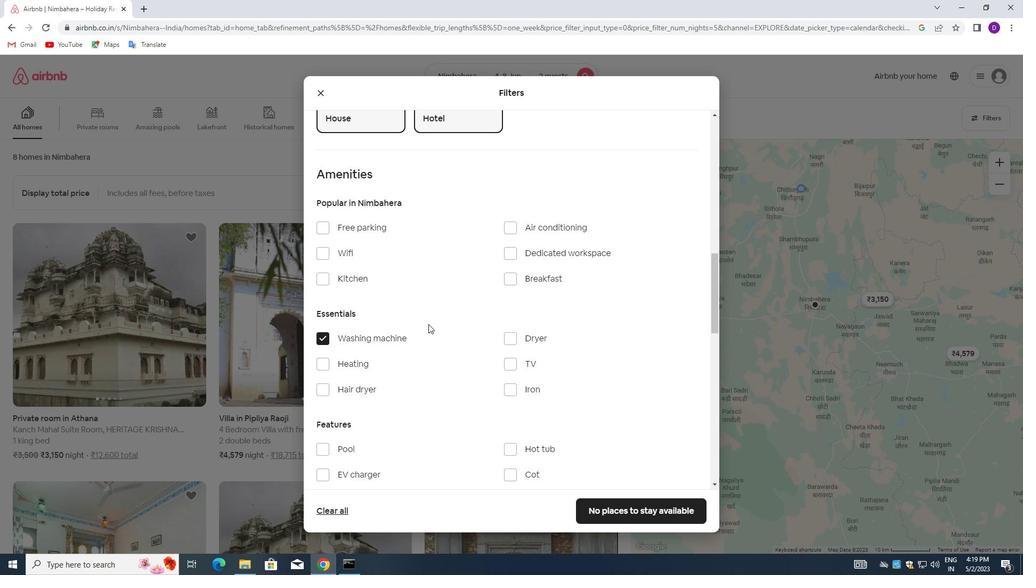 
Action: Mouse scrolled (435, 325) with delta (0, 0)
Screenshot: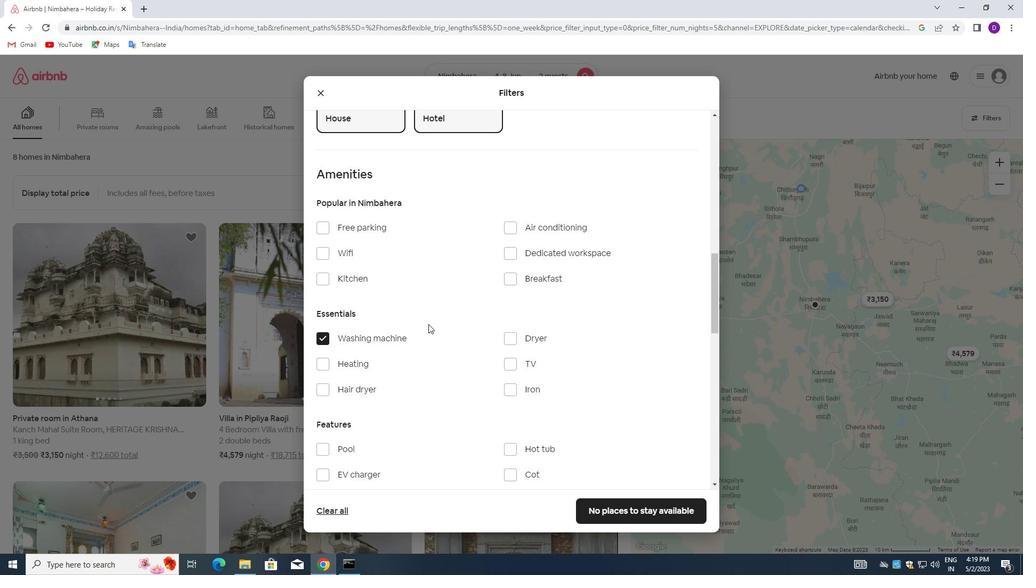 
Action: Mouse scrolled (435, 325) with delta (0, 0)
Screenshot: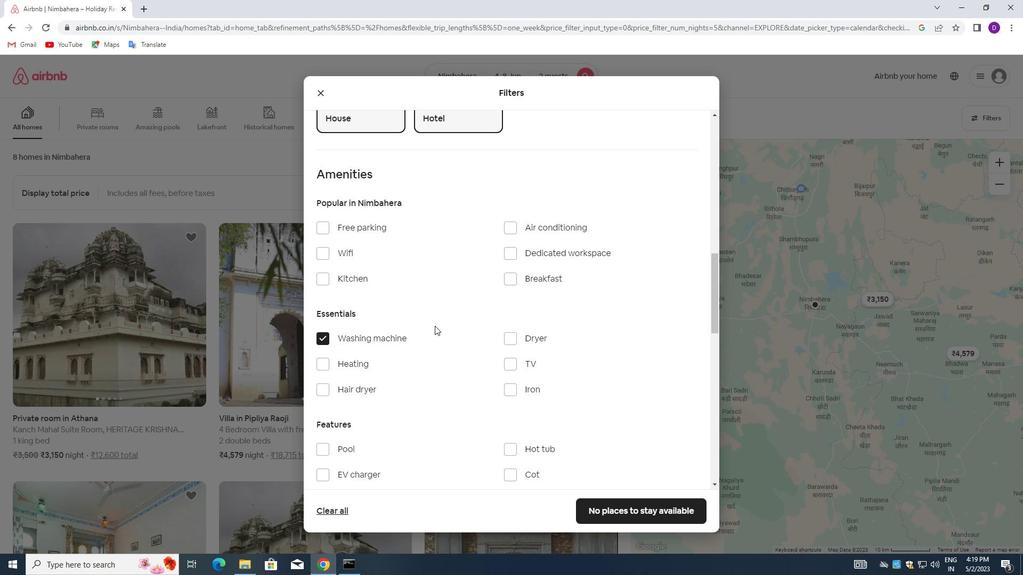 
Action: Mouse scrolled (435, 325) with delta (0, 0)
Screenshot: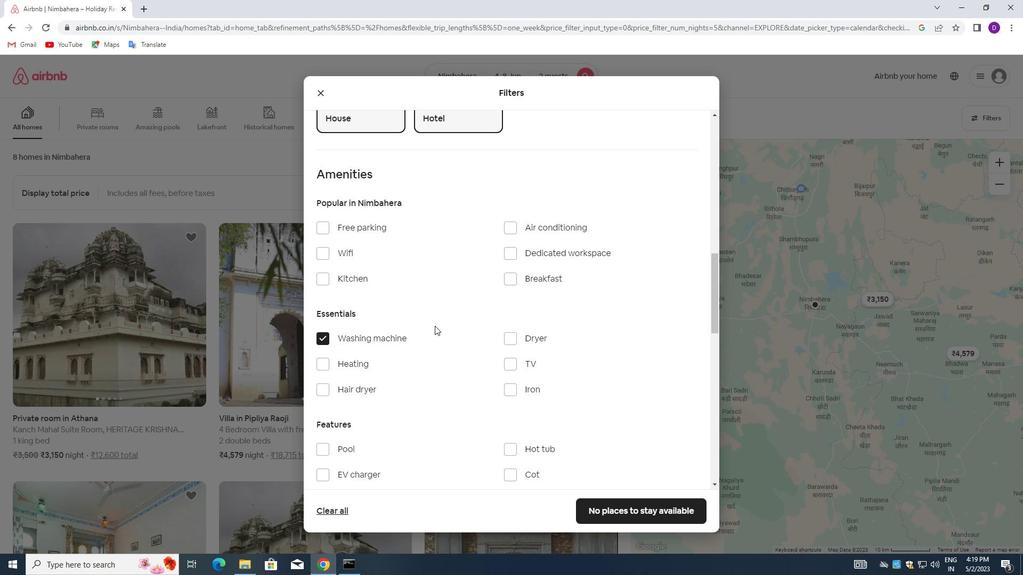 
Action: Mouse moved to (543, 337)
Screenshot: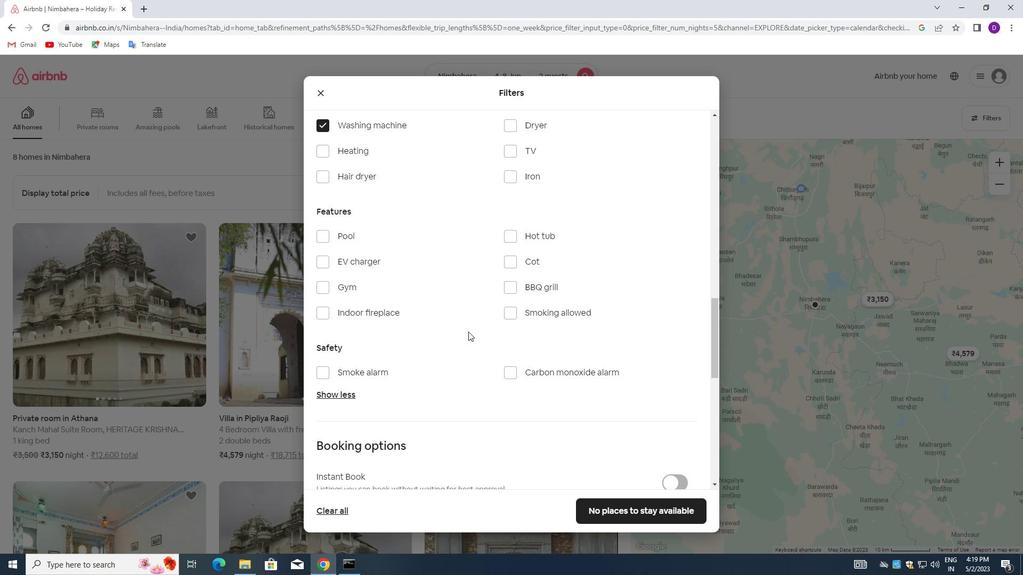 
Action: Mouse scrolled (543, 336) with delta (0, 0)
Screenshot: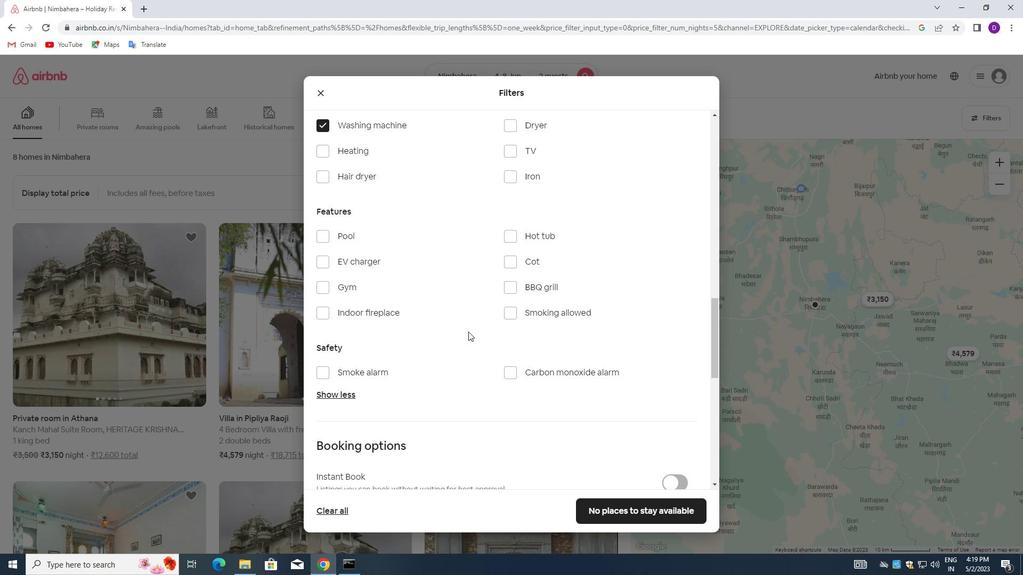 
Action: Mouse moved to (544, 341)
Screenshot: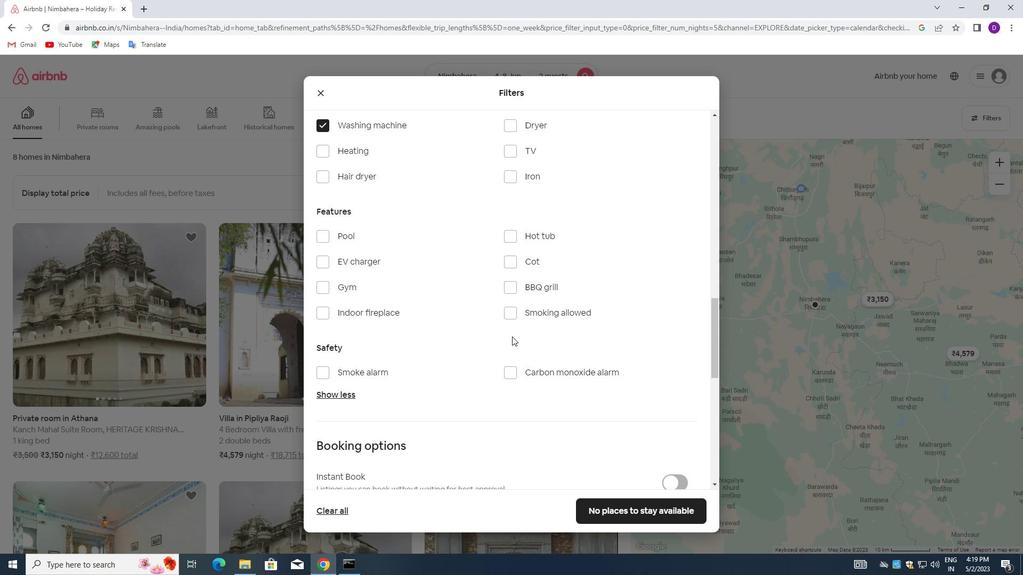
Action: Mouse scrolled (544, 340) with delta (0, 0)
Screenshot: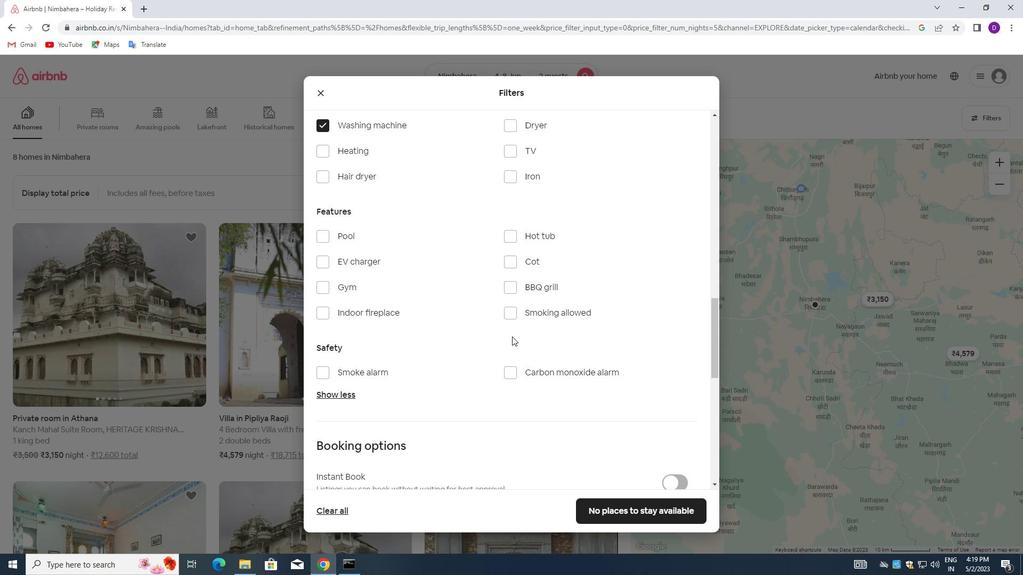 
Action: Mouse moved to (543, 343)
Screenshot: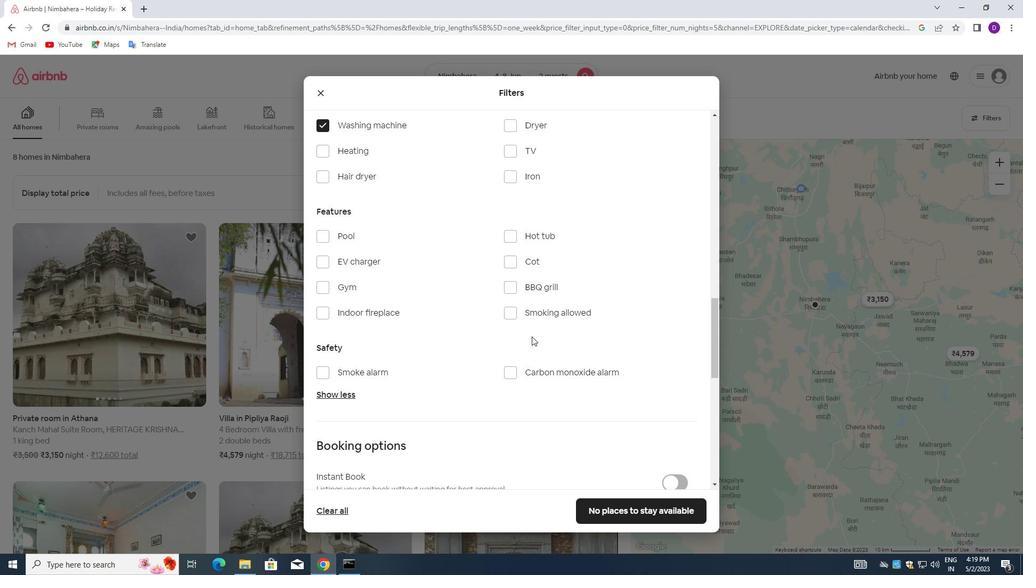 
Action: Mouse scrolled (543, 343) with delta (0, 0)
Screenshot: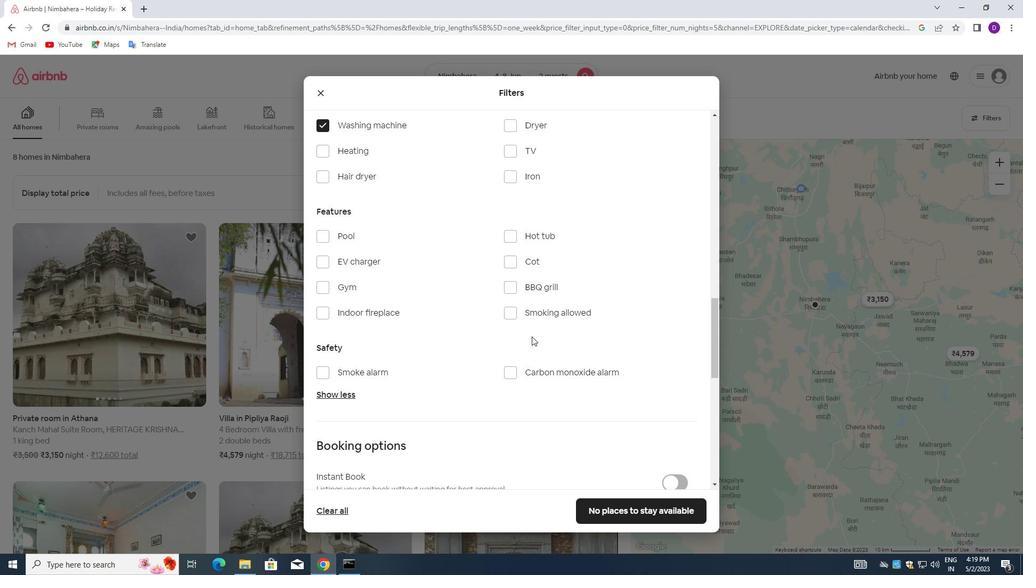 
Action: Mouse moved to (542, 344)
Screenshot: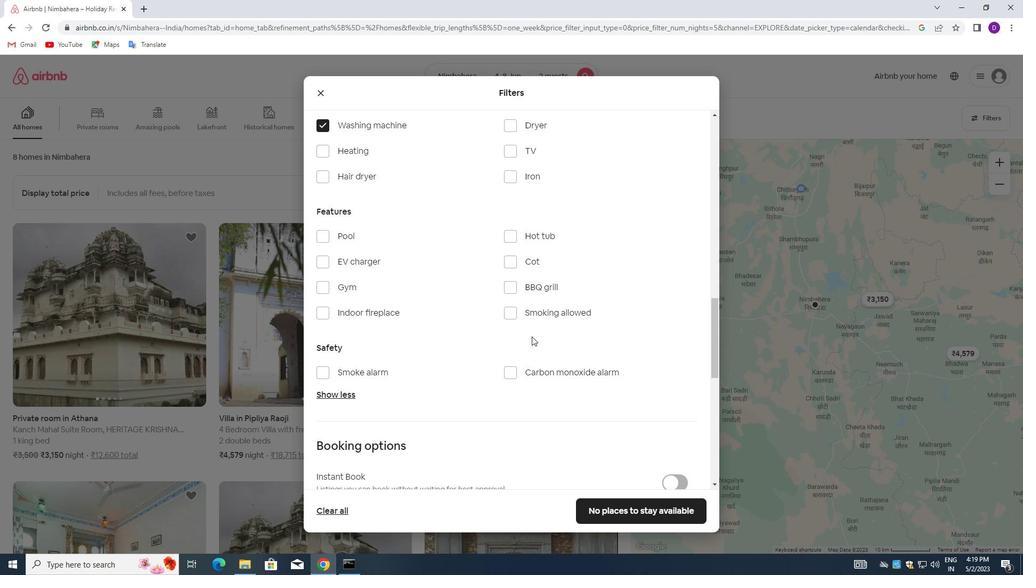 
Action: Mouse scrolled (542, 343) with delta (0, 0)
Screenshot: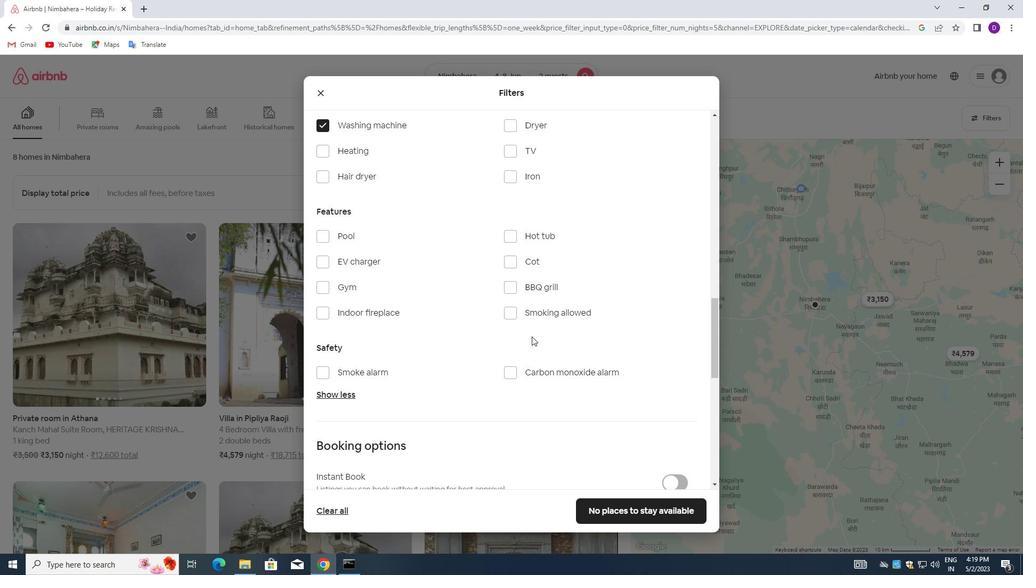 
Action: Mouse moved to (668, 302)
Screenshot: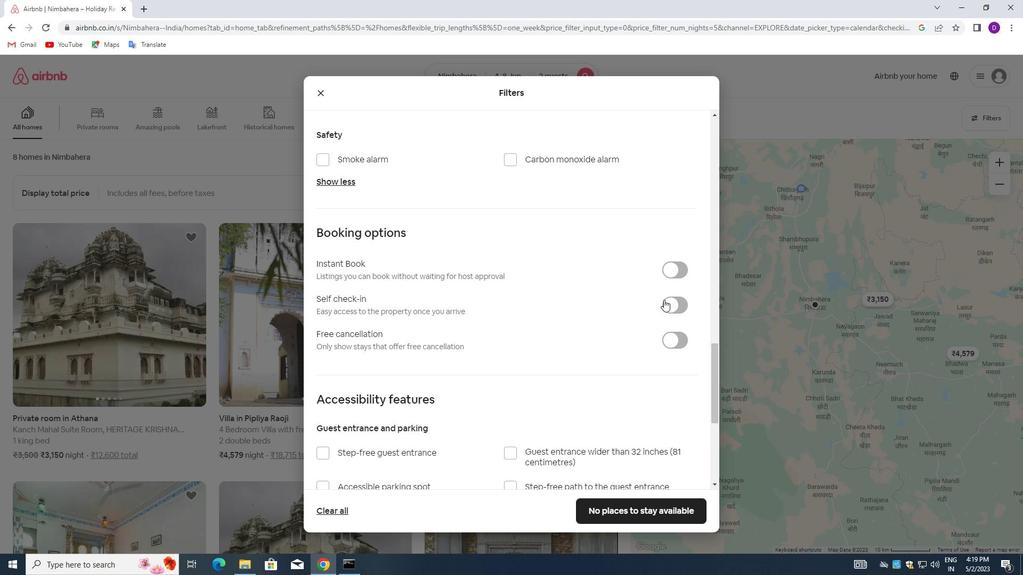 
Action: Mouse pressed left at (668, 302)
Screenshot: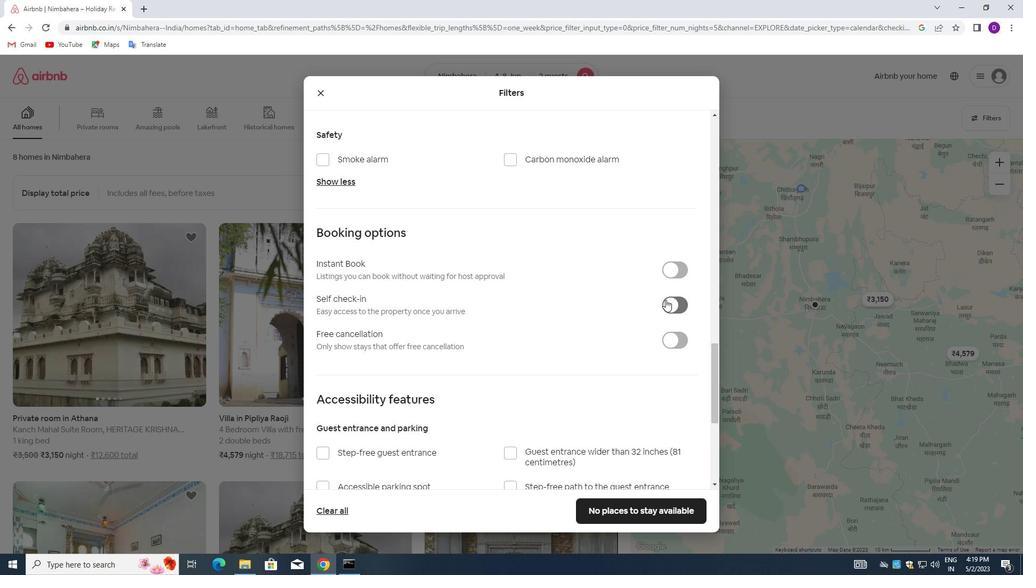 
Action: Mouse moved to (453, 341)
Screenshot: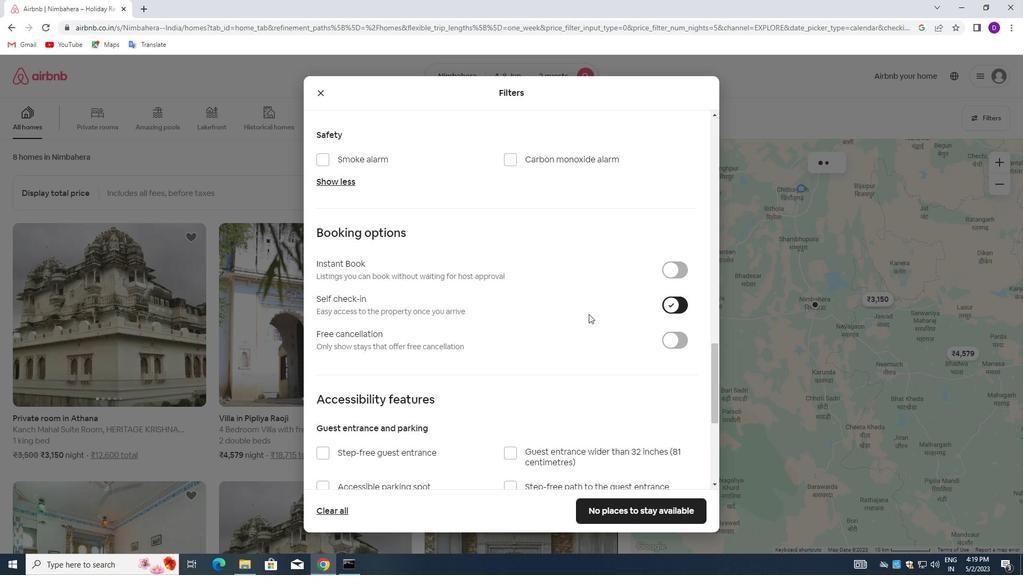 
Action: Mouse scrolled (453, 341) with delta (0, 0)
Screenshot: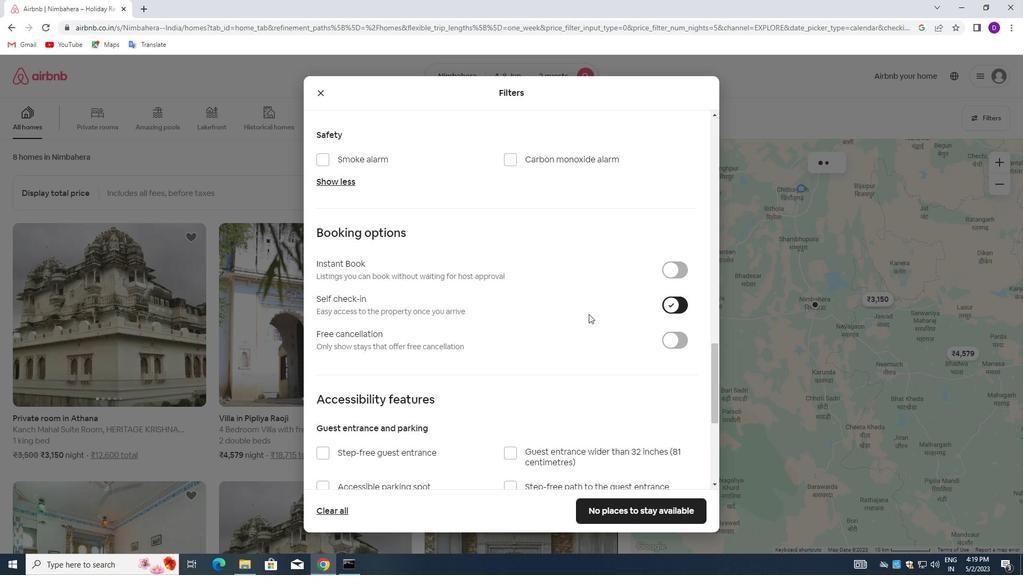 
Action: Mouse moved to (452, 342)
Screenshot: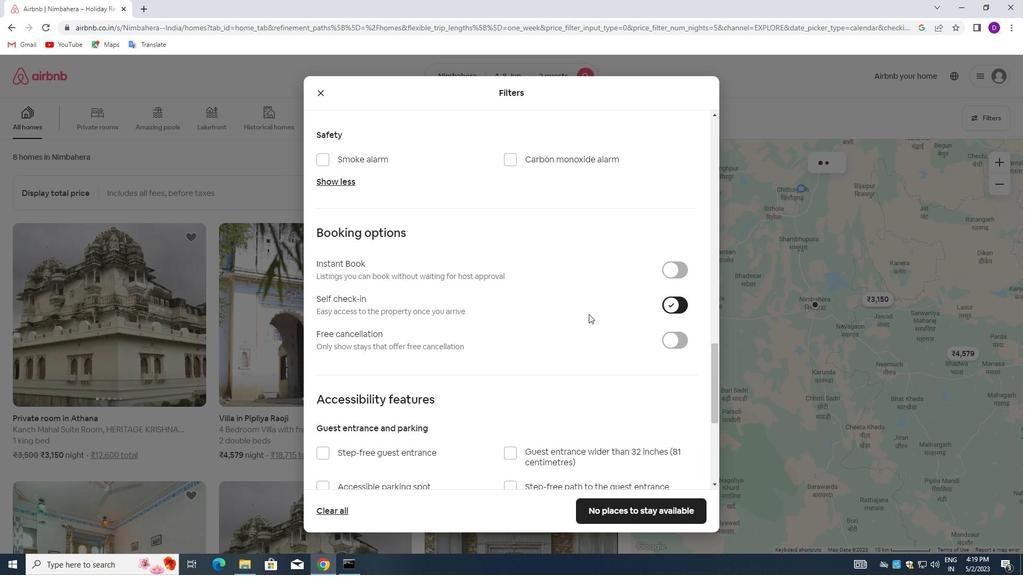 
Action: Mouse scrolled (452, 341) with delta (0, 0)
Screenshot: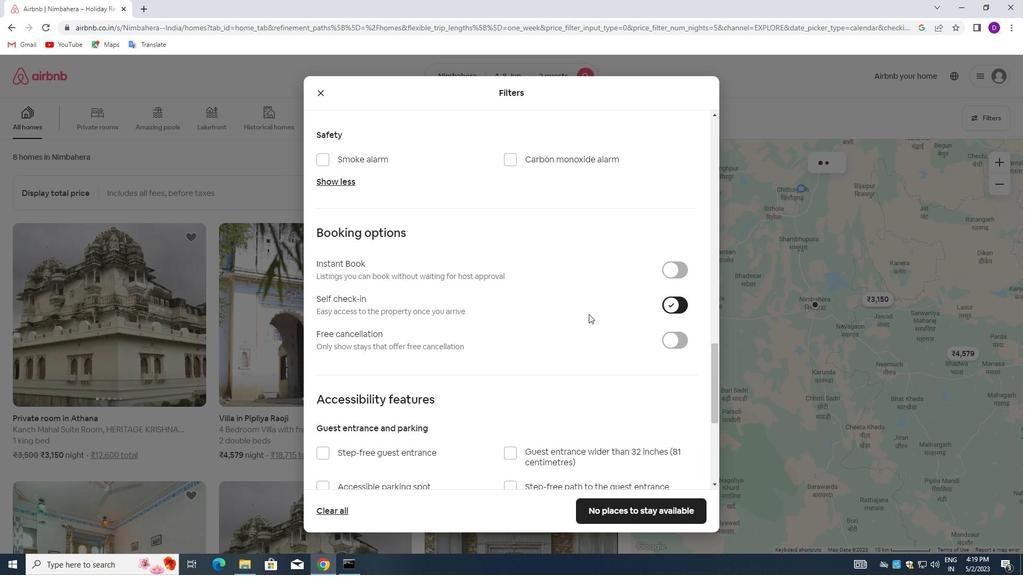 
Action: Mouse moved to (450, 342)
Screenshot: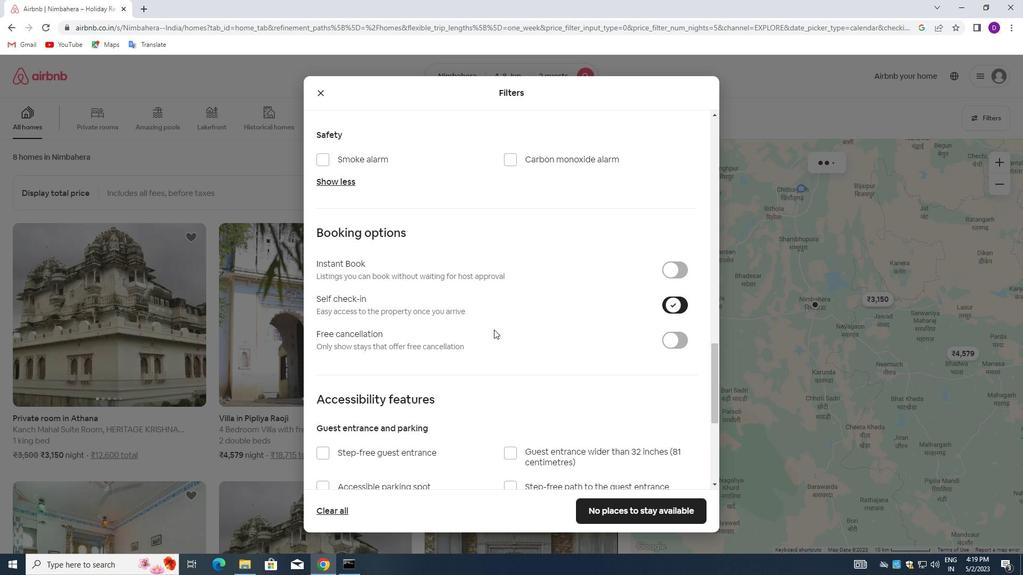 
Action: Mouse scrolled (450, 342) with delta (0, 0)
Screenshot: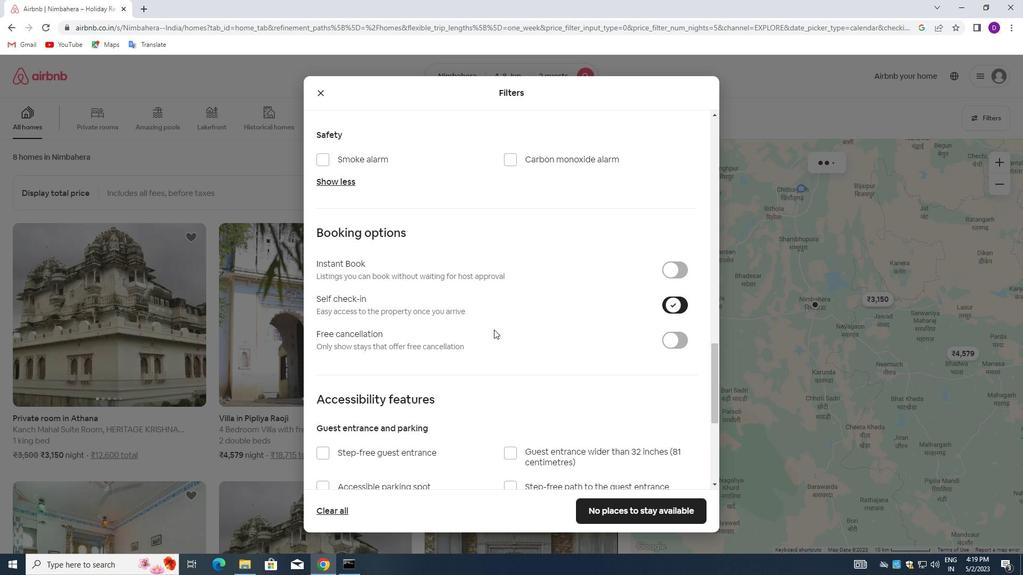 
Action: Mouse scrolled (450, 342) with delta (0, 0)
Screenshot: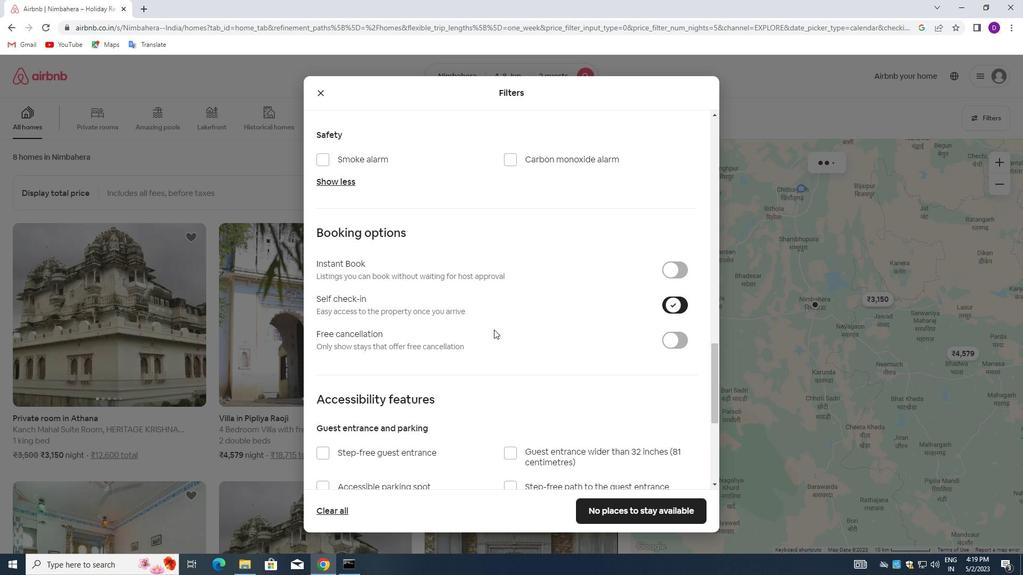 
Action: Mouse scrolled (450, 342) with delta (0, 0)
Screenshot: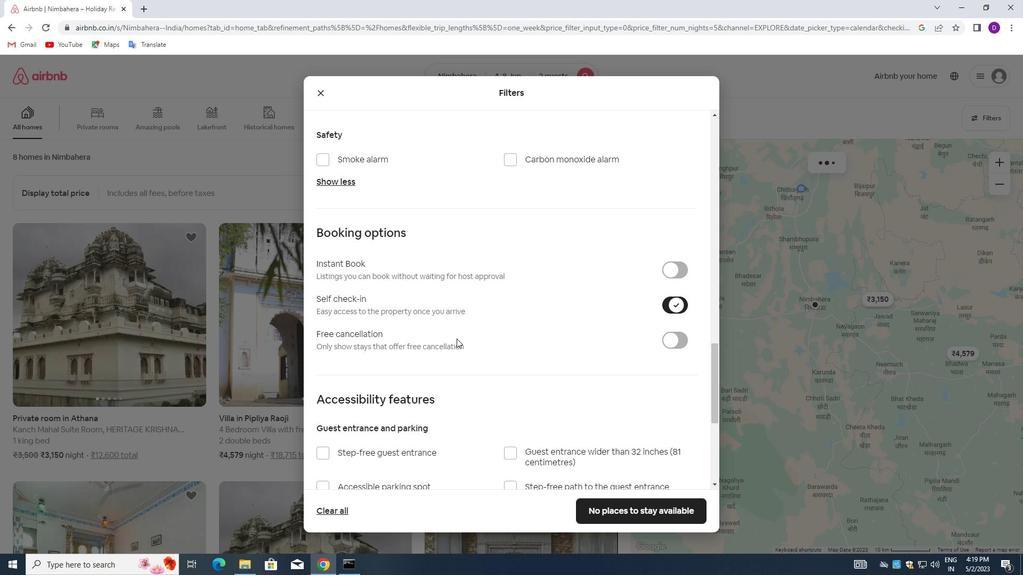 
Action: Mouse moved to (440, 338)
Screenshot: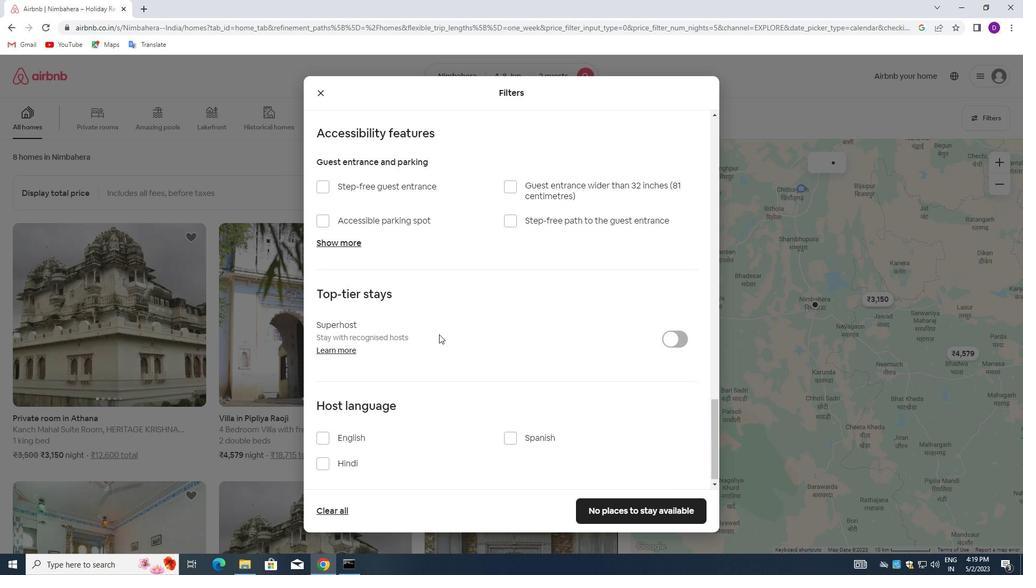 
Action: Mouse scrolled (440, 337) with delta (0, 0)
Screenshot: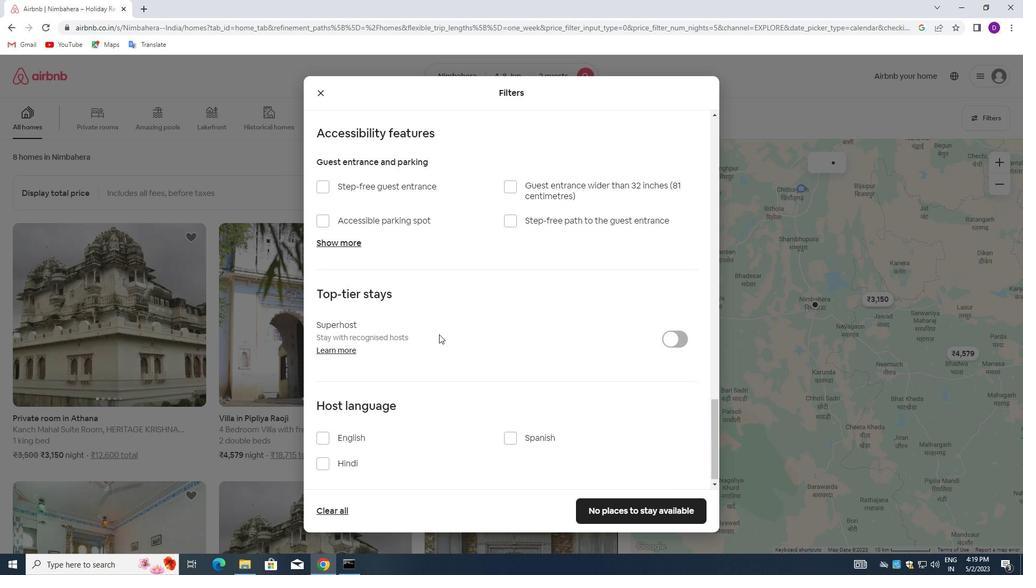 
Action: Mouse moved to (443, 343)
Screenshot: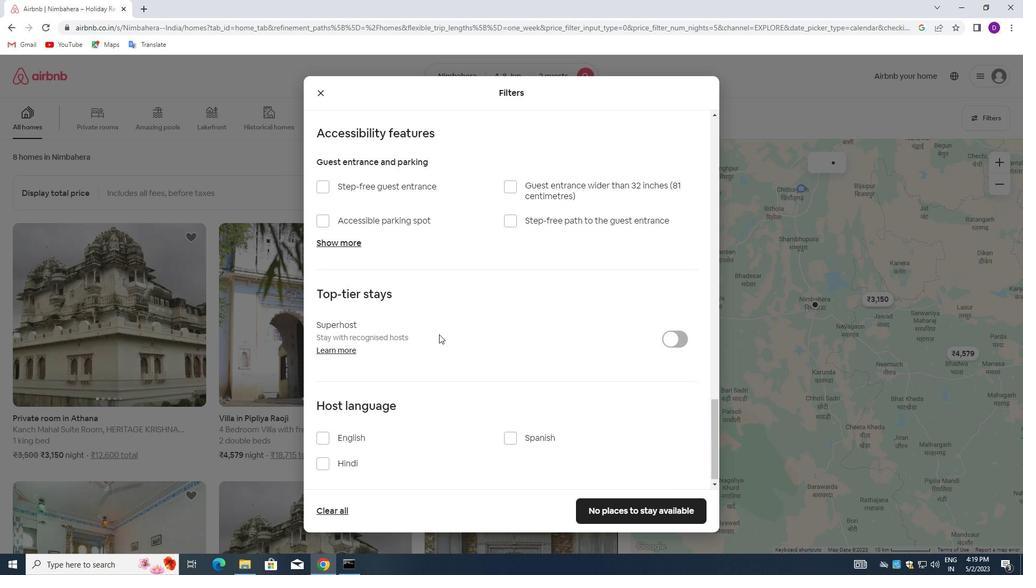 
Action: Mouse scrolled (443, 342) with delta (0, 0)
Screenshot: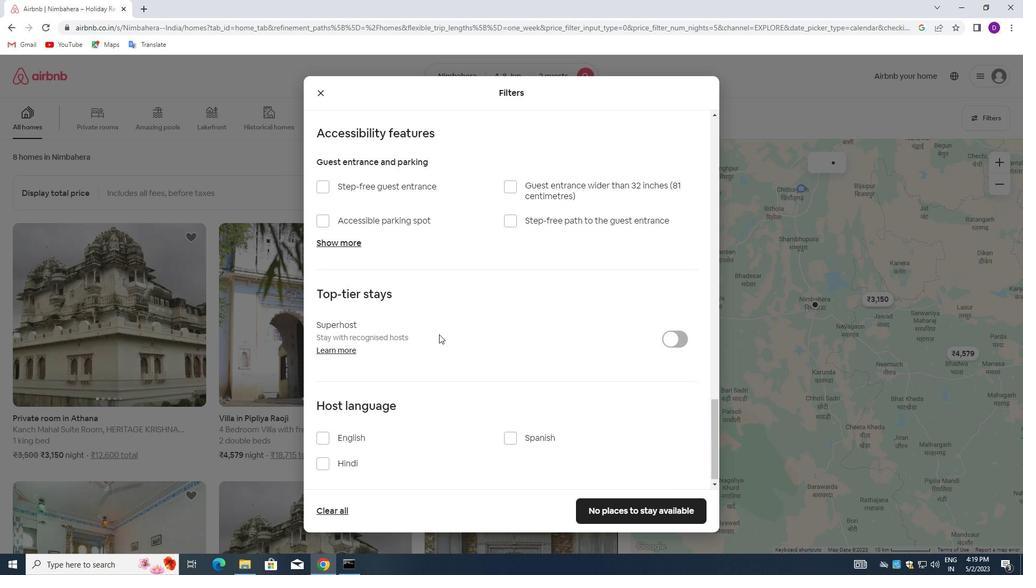 
Action: Mouse moved to (444, 347)
Screenshot: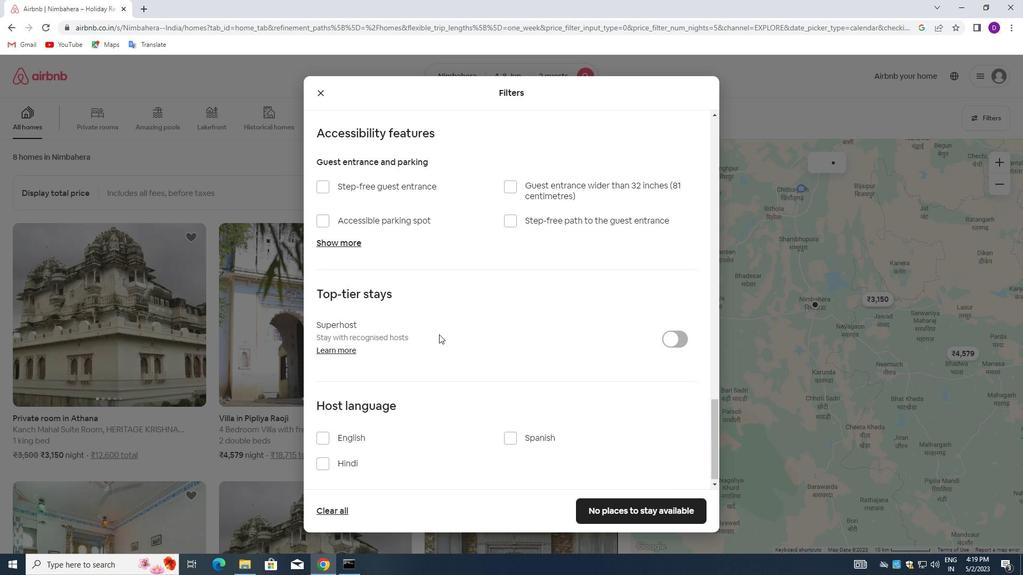 
Action: Mouse scrolled (444, 346) with delta (0, 0)
Screenshot: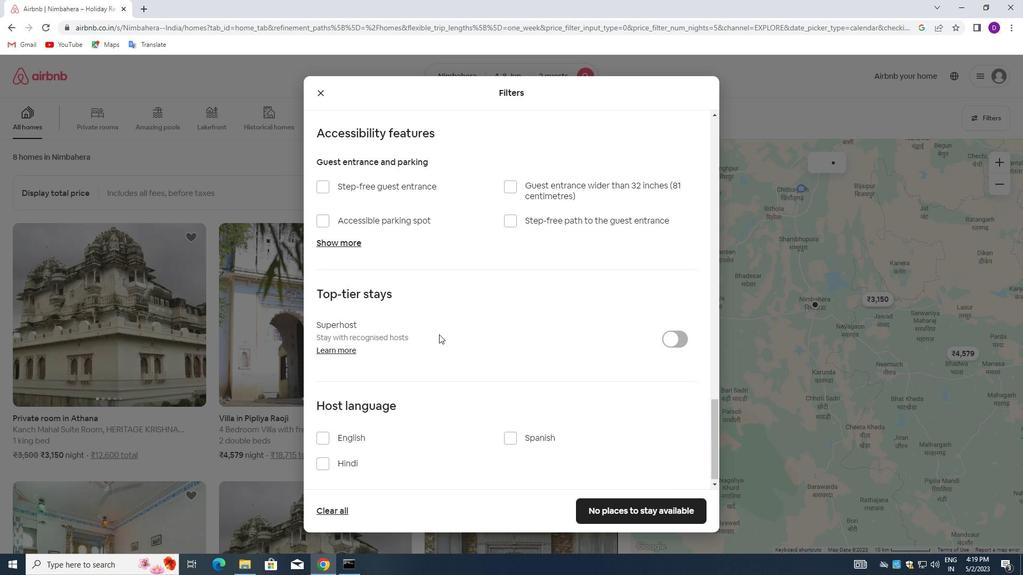 
Action: Mouse moved to (444, 349)
Screenshot: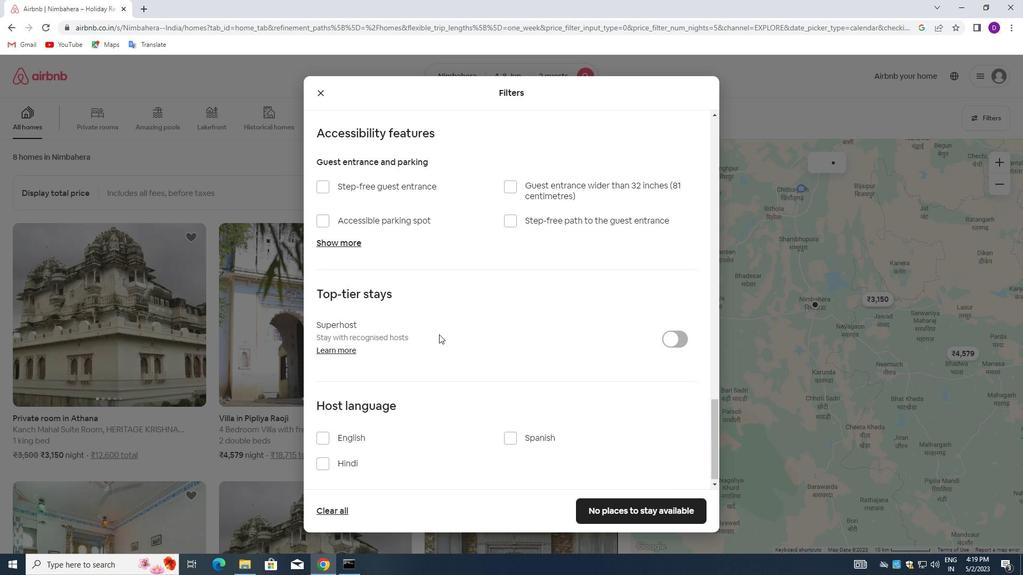 
Action: Mouse scrolled (444, 348) with delta (0, 0)
Screenshot: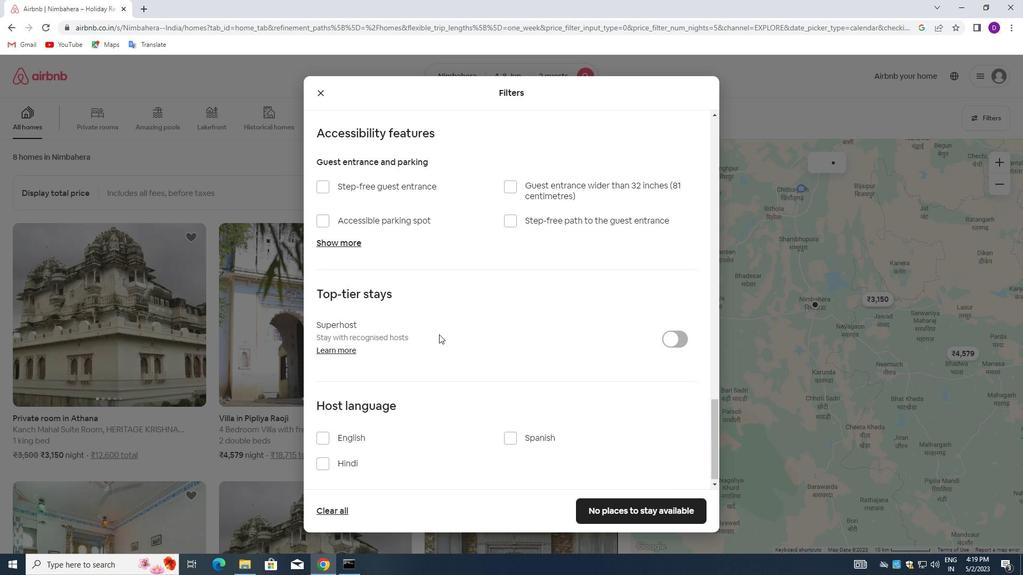 
Action: Mouse moved to (444, 352)
Screenshot: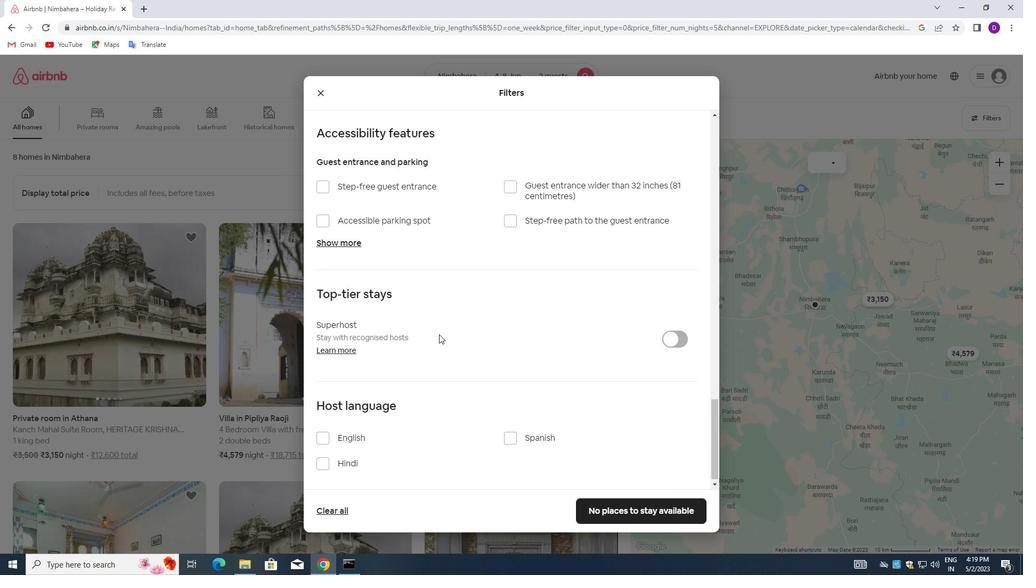 
Action: Mouse scrolled (444, 352) with delta (0, 0)
Screenshot: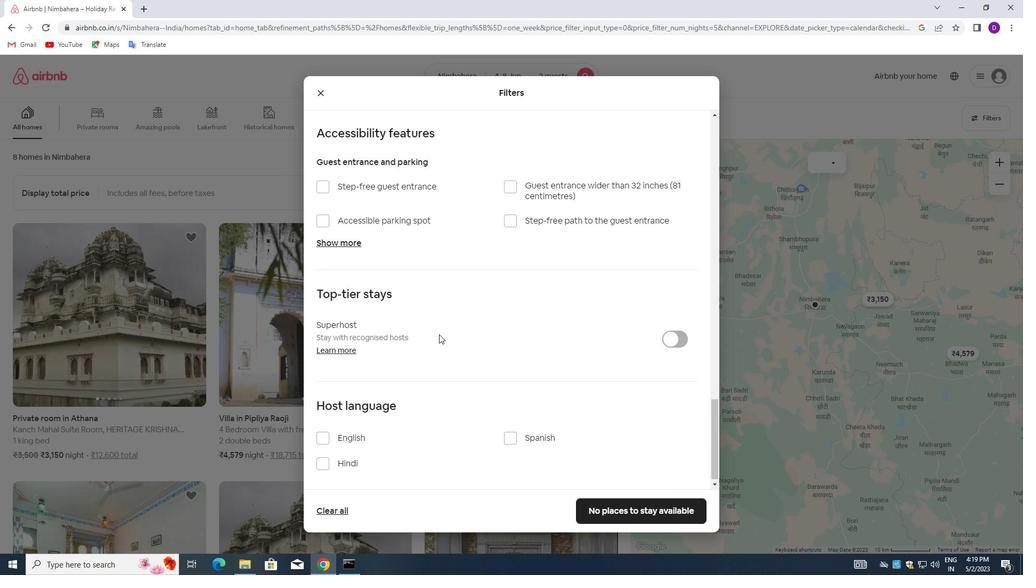 
Action: Mouse moved to (444, 356)
Screenshot: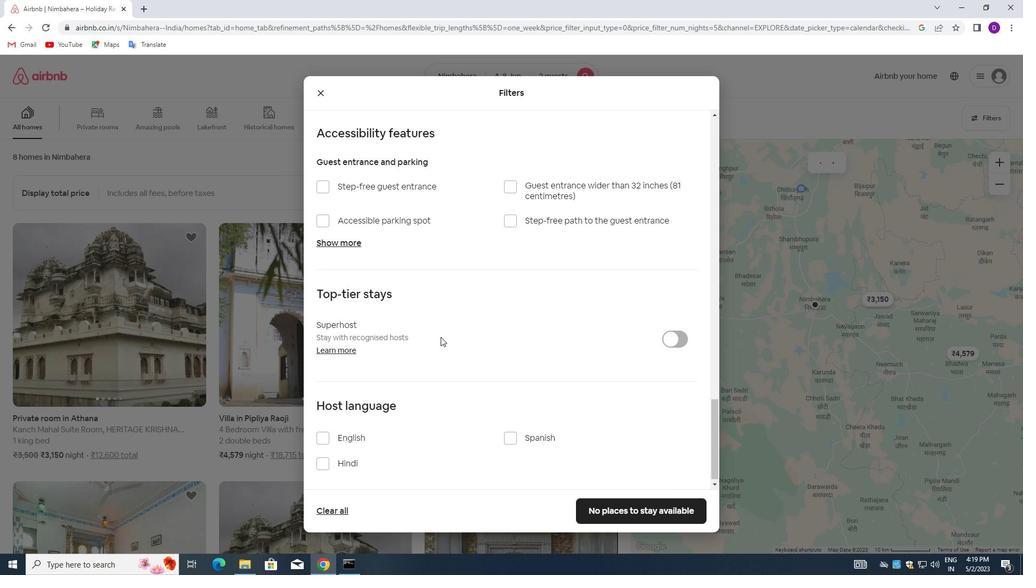 
Action: Mouse scrolled (444, 356) with delta (0, 0)
Screenshot: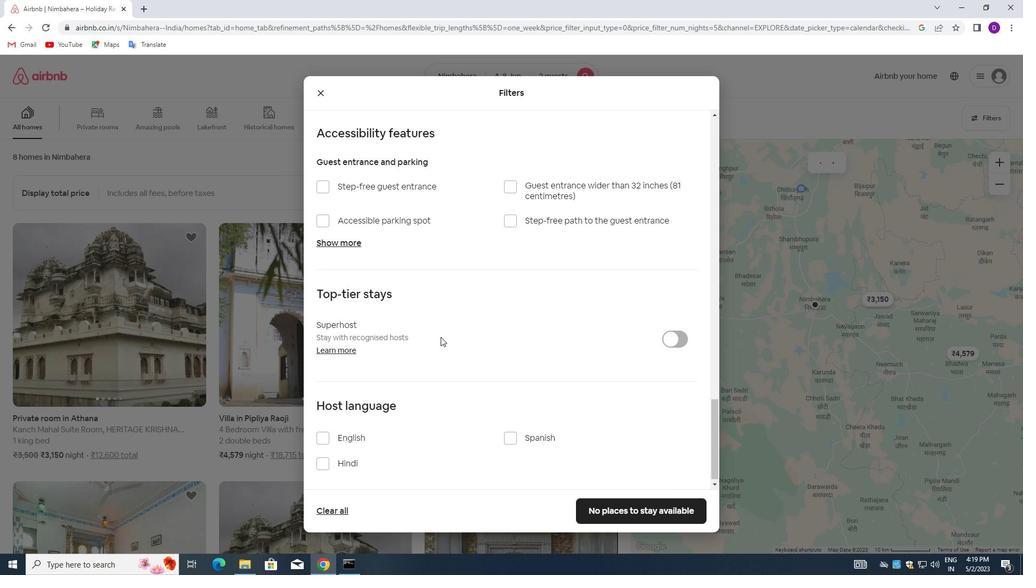 
Action: Mouse moved to (327, 435)
Screenshot: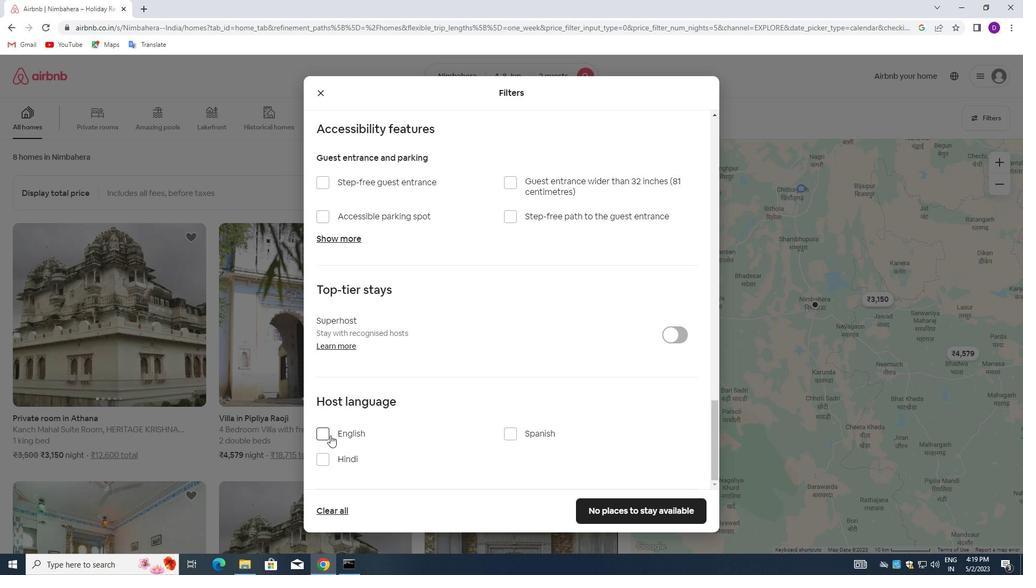 
Action: Mouse pressed left at (327, 435)
Screenshot: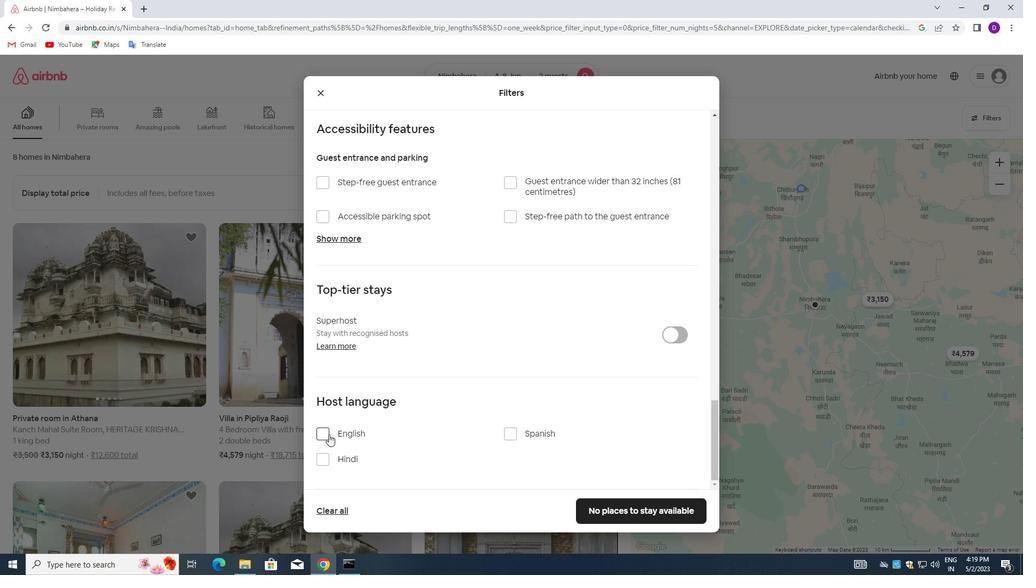 
Action: Mouse moved to (600, 514)
Screenshot: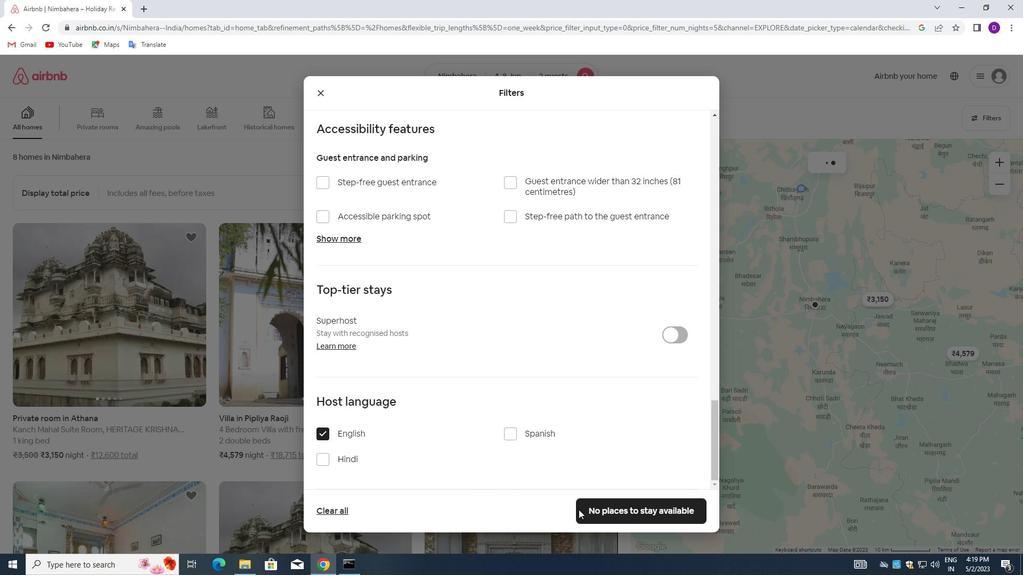 
Action: Mouse pressed left at (600, 514)
Screenshot: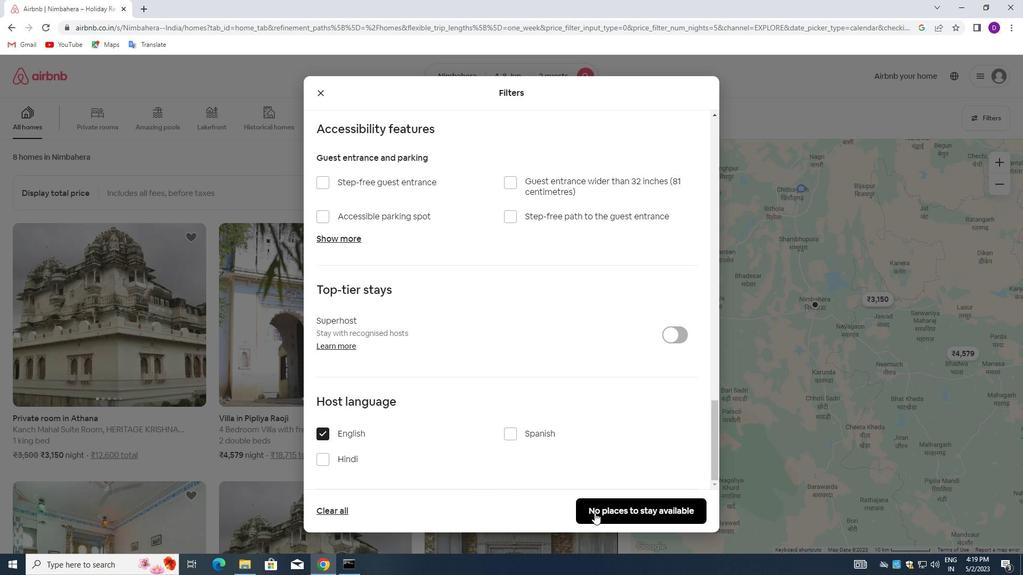
Action: Mouse moved to (382, 262)
Screenshot: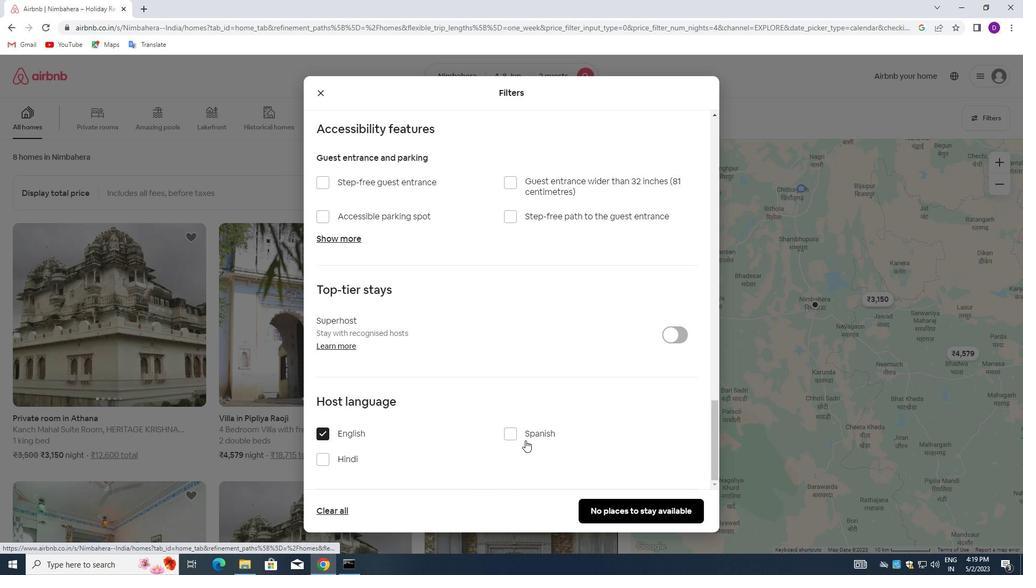 
